 Task: Open Card Social Media Influencer Campaign Review in Board Sales Pipeline Management to Workspace Event Marketing Agencies and add a team member Softage.3@softage.net, a label Orange, a checklist Culinary Arts, an attachment from your computer, a color Orange and finally, add a card description 'Conduct team training session on effective team communication and collaboration' and a comment 'We should approach this task with a sense of humility, recognizing that there is always more to learn and improve upon.'. Add a start date 'Jan 07, 1900' with a due date 'Jan 14, 1900'
Action: Mouse moved to (91, 48)
Screenshot: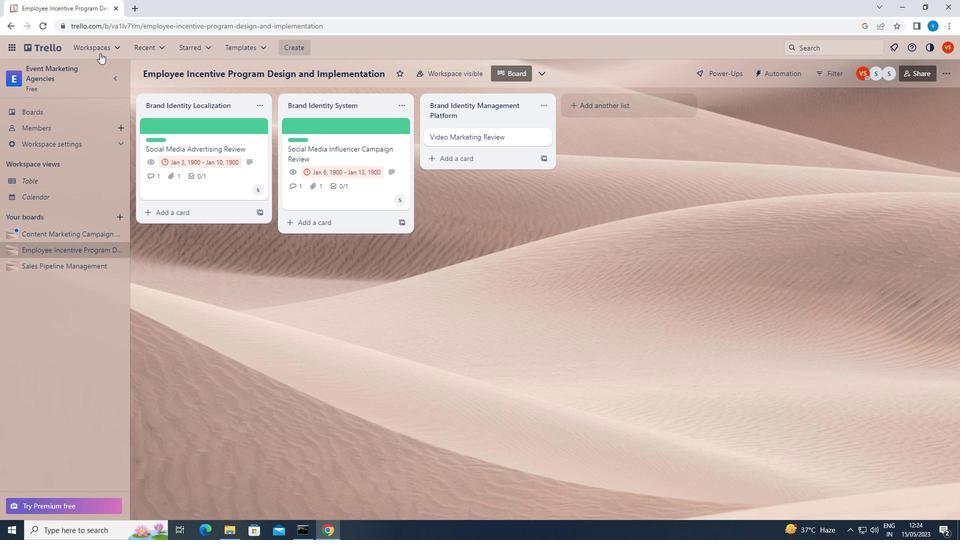 
Action: Mouse pressed left at (91, 48)
Screenshot: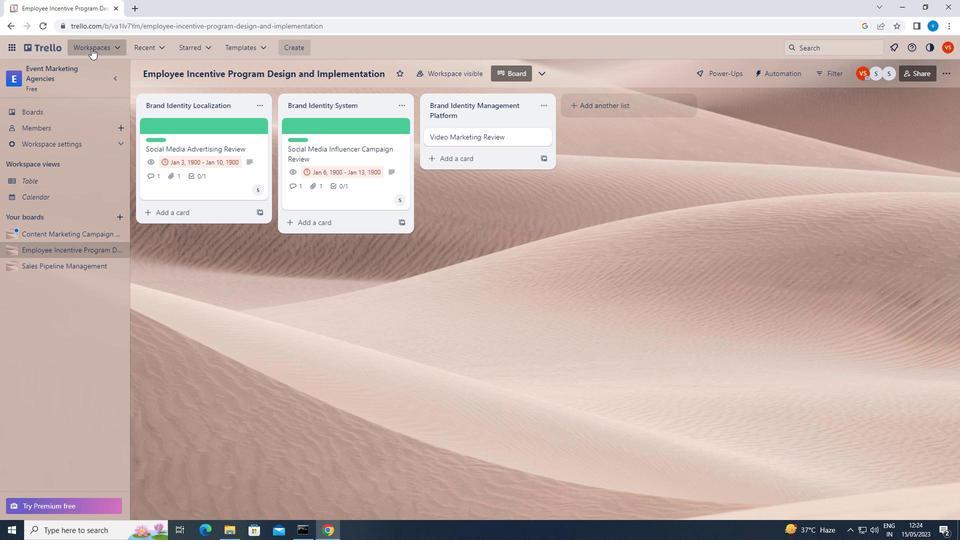 
Action: Mouse moved to (145, 444)
Screenshot: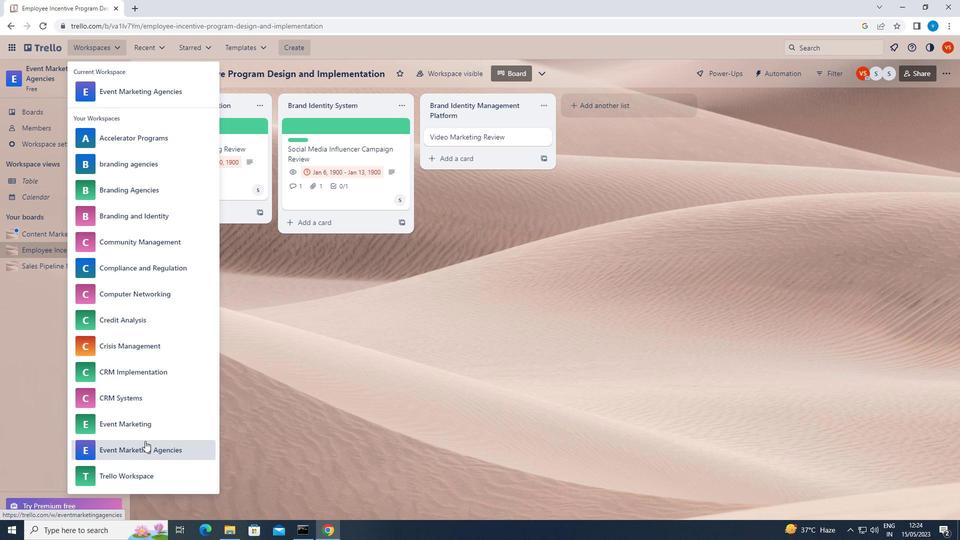 
Action: Mouse pressed left at (145, 444)
Screenshot: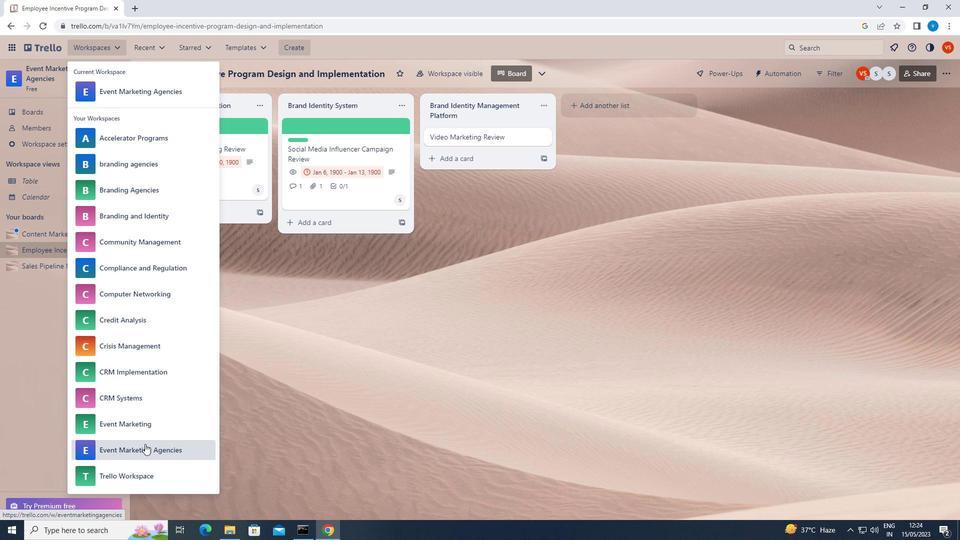 
Action: Mouse moved to (717, 413)
Screenshot: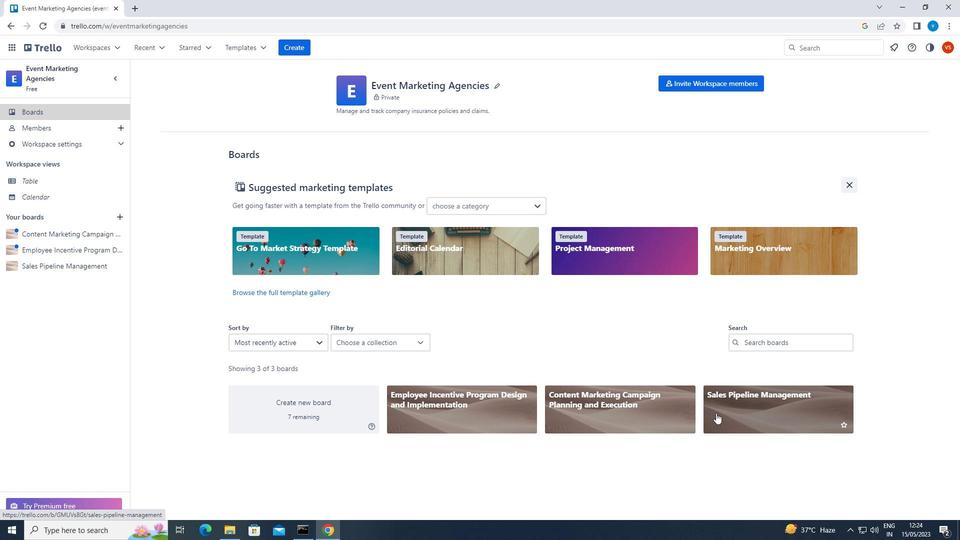 
Action: Mouse pressed left at (717, 413)
Screenshot: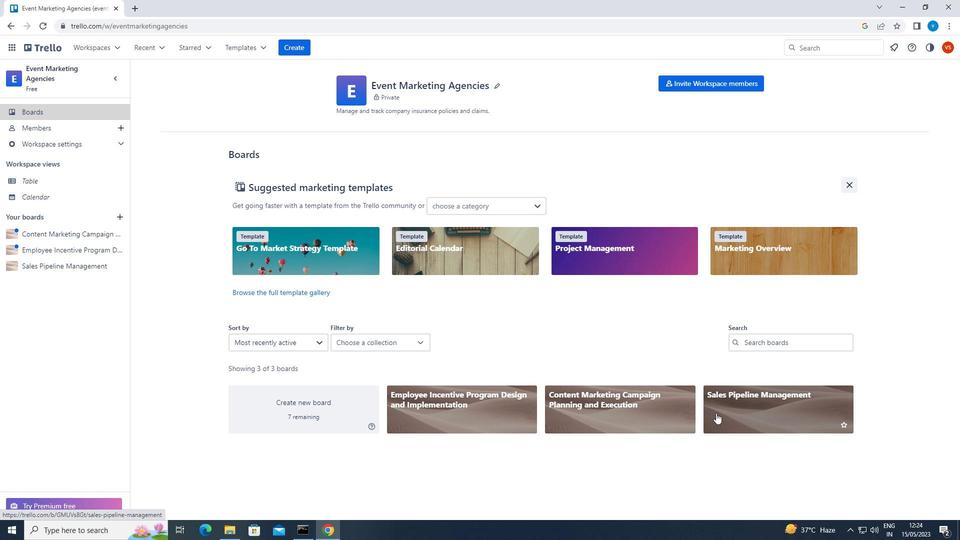 
Action: Mouse moved to (456, 135)
Screenshot: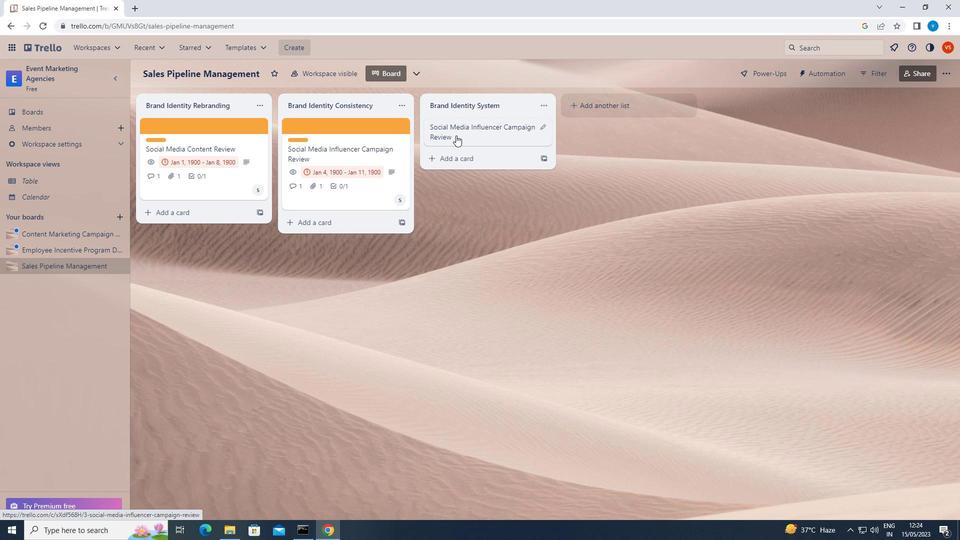 
Action: Mouse pressed left at (456, 135)
Screenshot: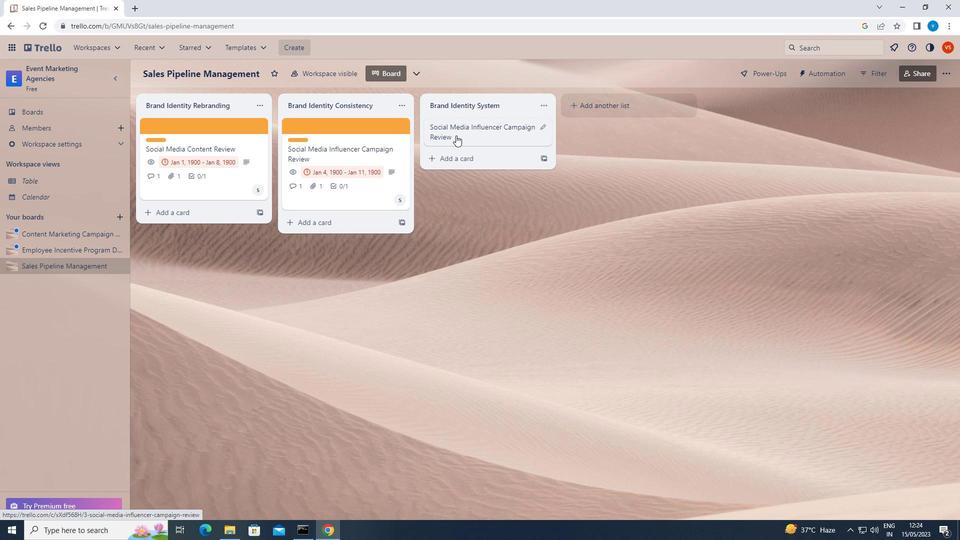 
Action: Mouse moved to (597, 160)
Screenshot: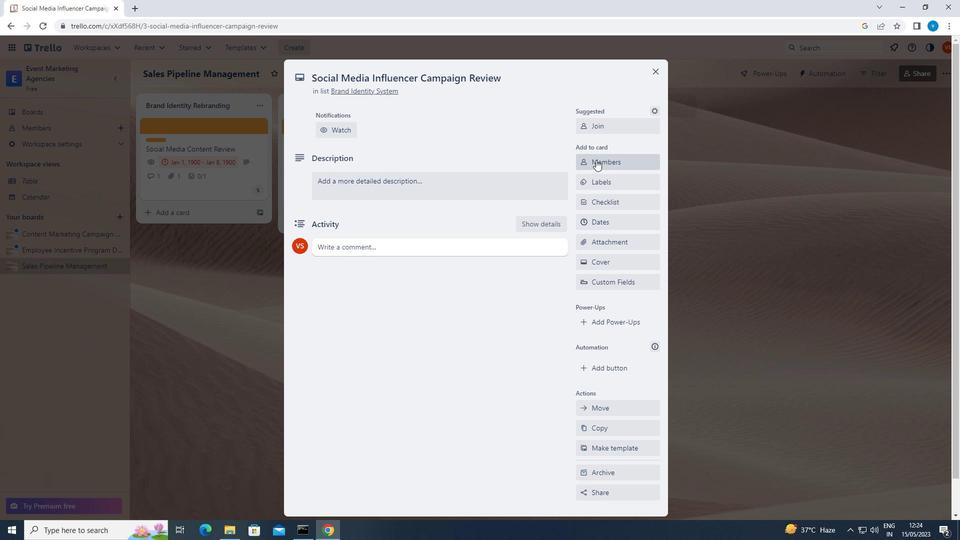 
Action: Mouse pressed left at (597, 160)
Screenshot: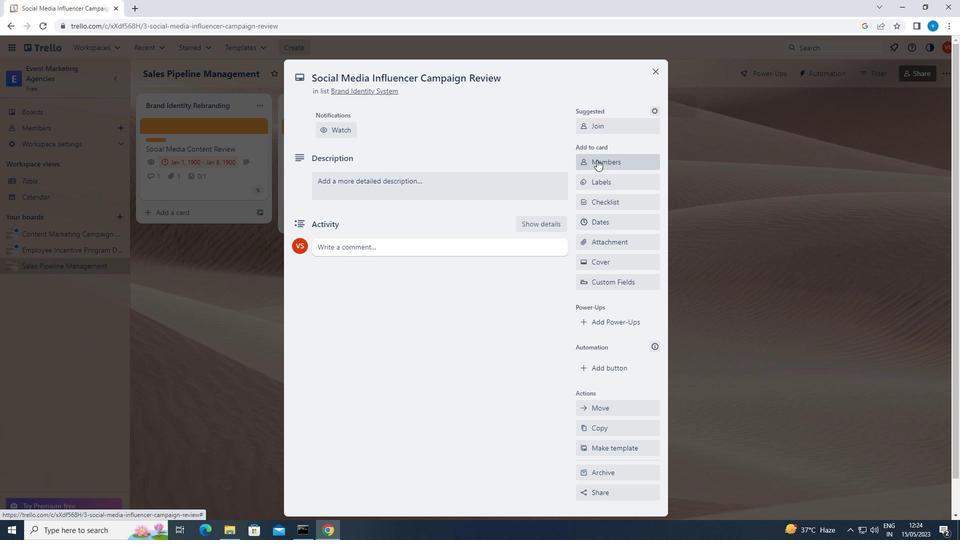 
Action: Mouse moved to (582, 171)
Screenshot: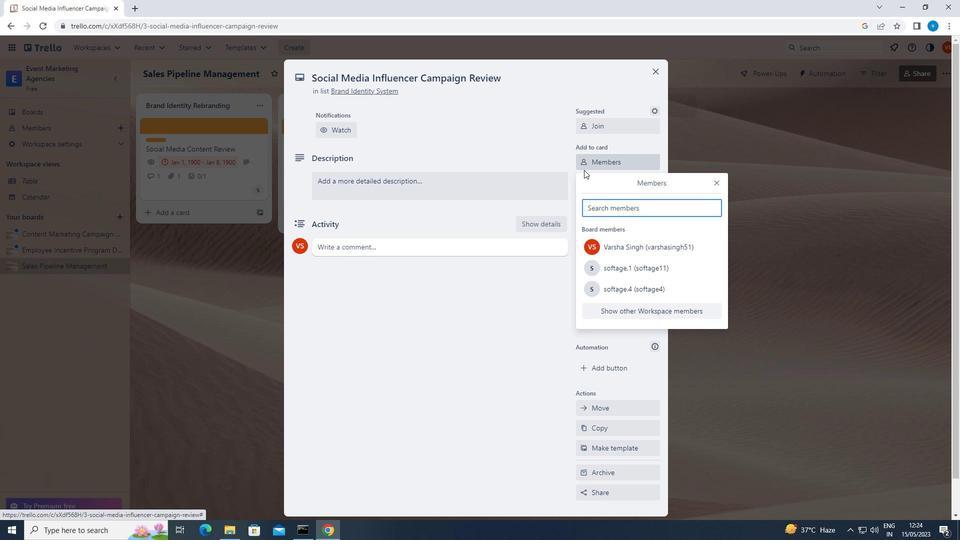 
Action: Key pressed <Key.shift>SOFTAGE.3<Key.shift>@SOFTAGE.NET
Screenshot: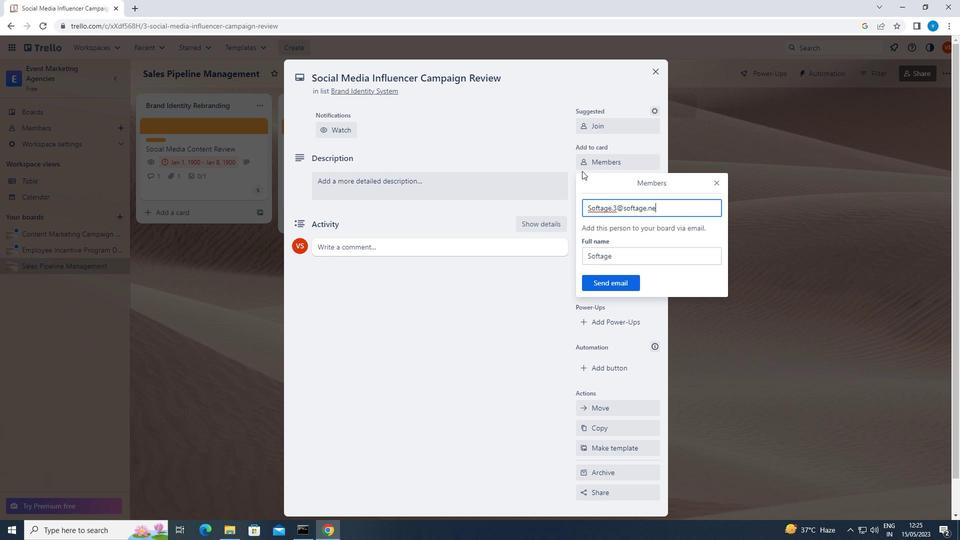 
Action: Mouse moved to (595, 281)
Screenshot: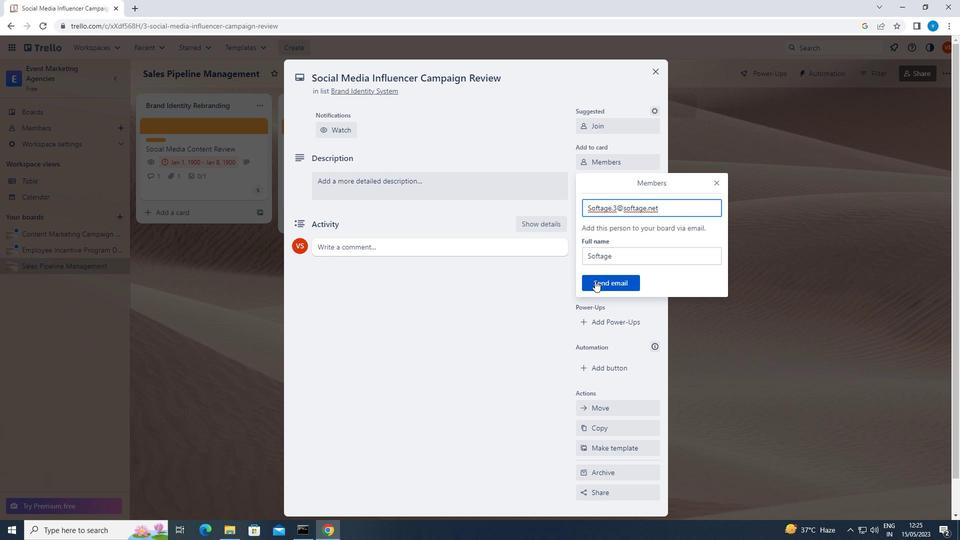 
Action: Mouse pressed left at (595, 281)
Screenshot: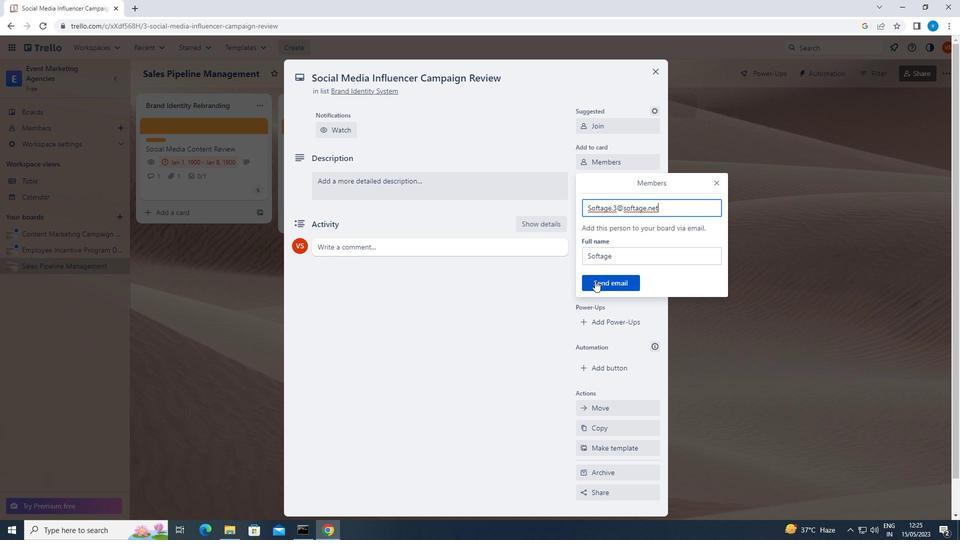 
Action: Mouse moved to (608, 184)
Screenshot: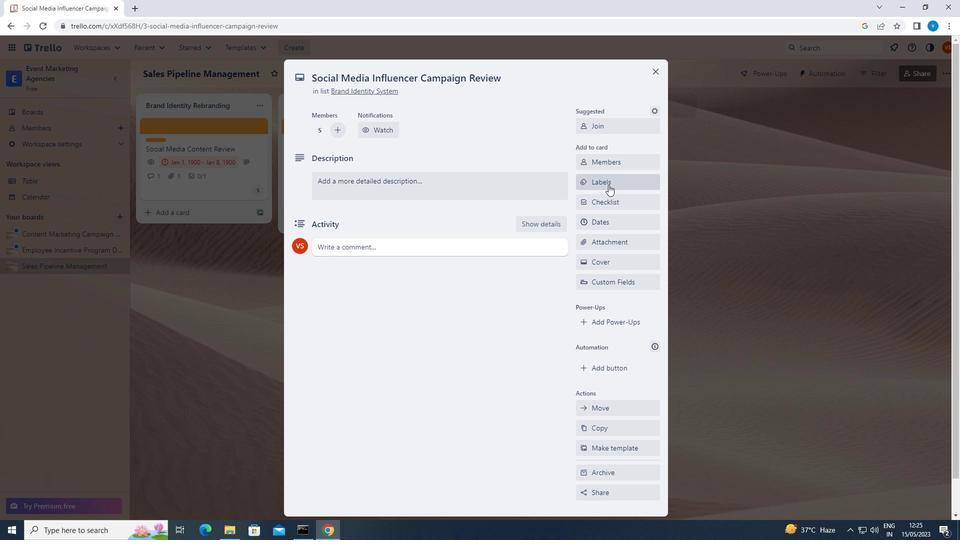 
Action: Mouse pressed left at (608, 184)
Screenshot: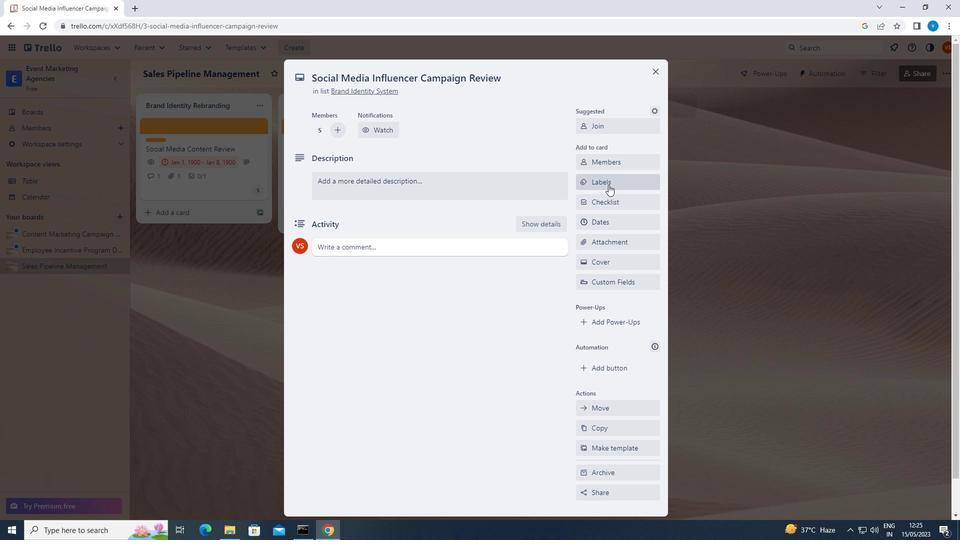 
Action: Mouse moved to (616, 296)
Screenshot: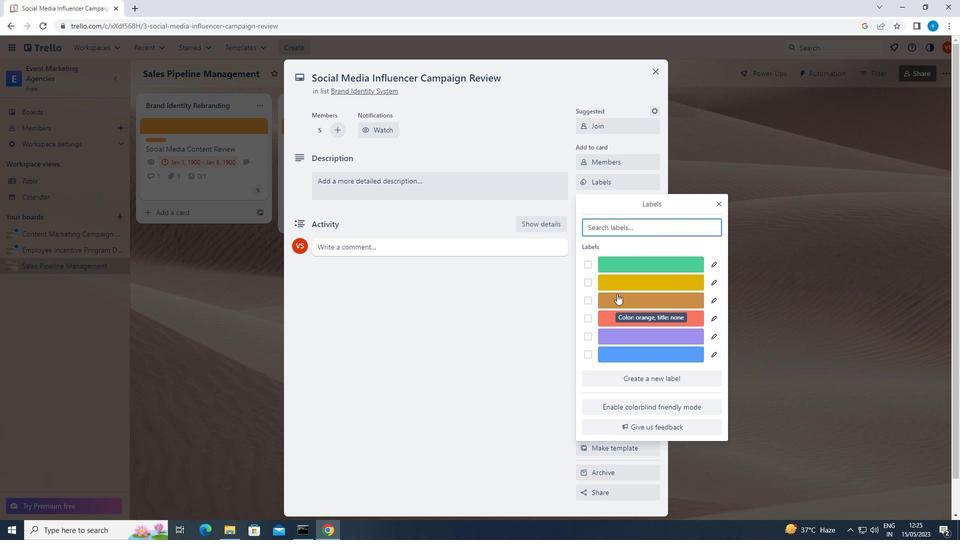 
Action: Mouse pressed left at (616, 296)
Screenshot: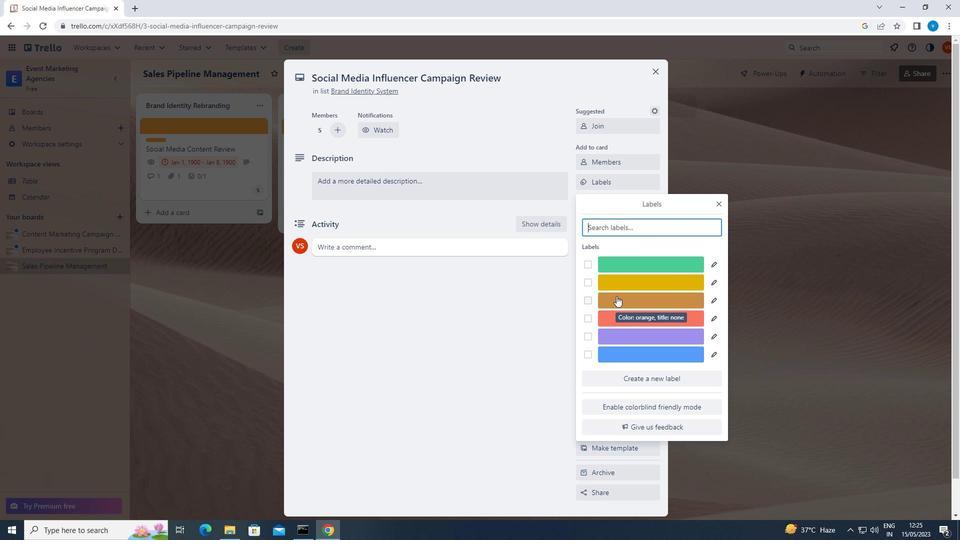 
Action: Mouse moved to (716, 201)
Screenshot: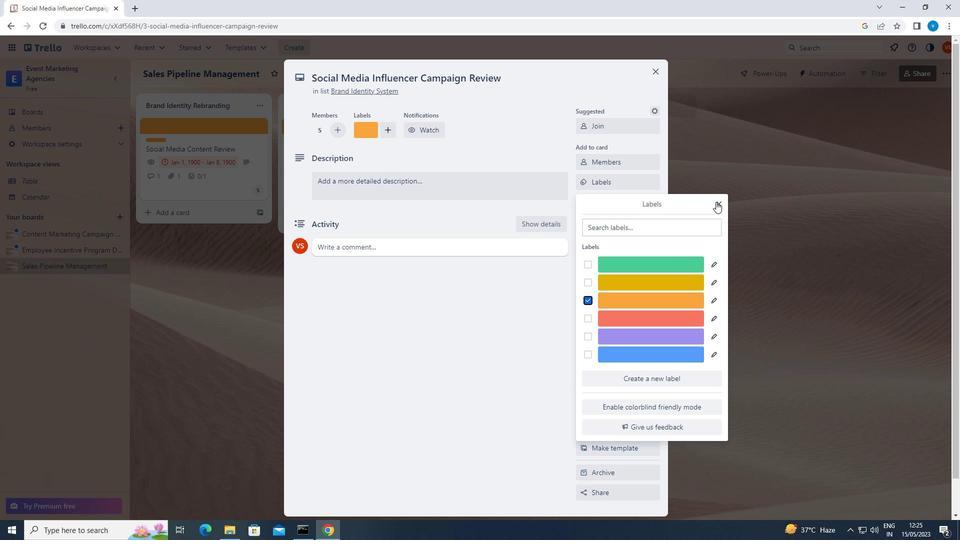 
Action: Mouse pressed left at (716, 201)
Screenshot: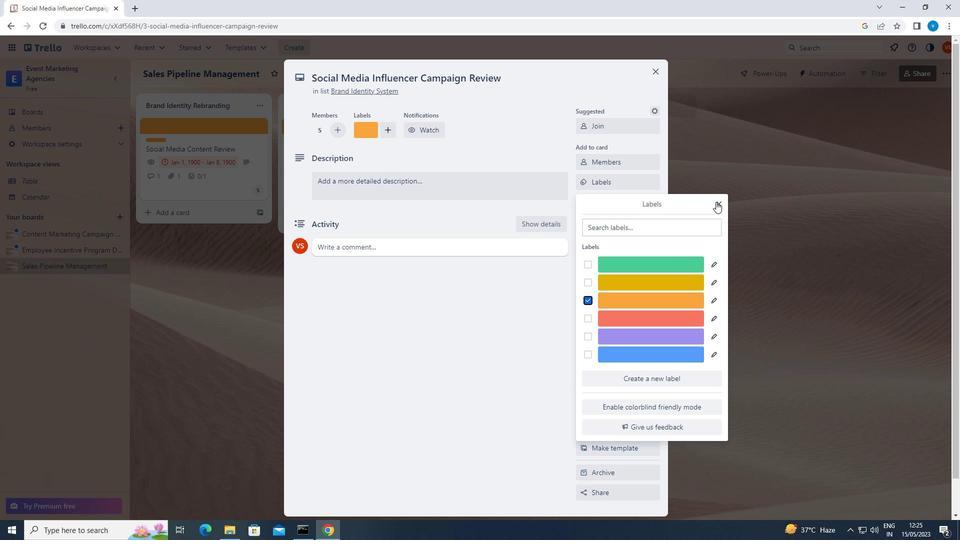 
Action: Mouse moved to (608, 201)
Screenshot: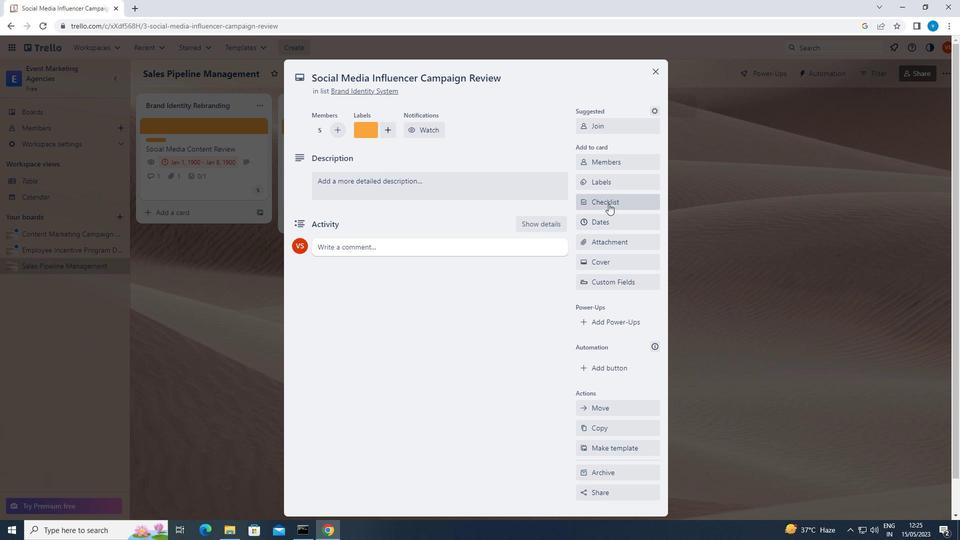 
Action: Mouse pressed left at (608, 201)
Screenshot: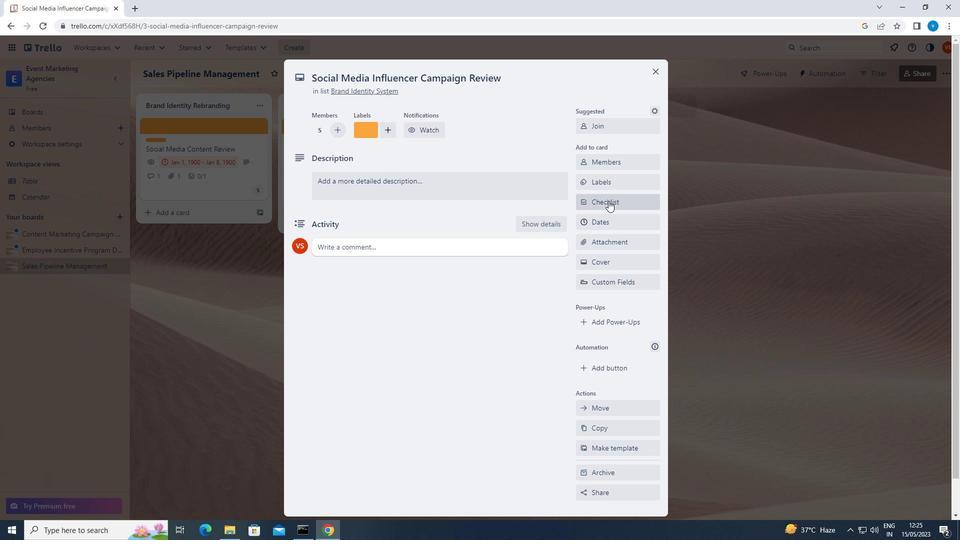 
Action: Mouse moved to (624, 303)
Screenshot: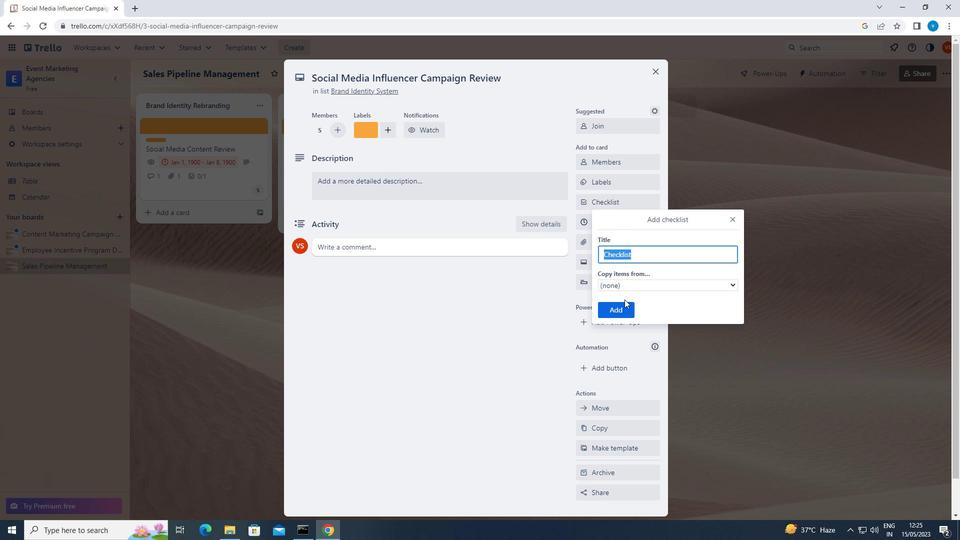 
Action: Mouse pressed left at (624, 303)
Screenshot: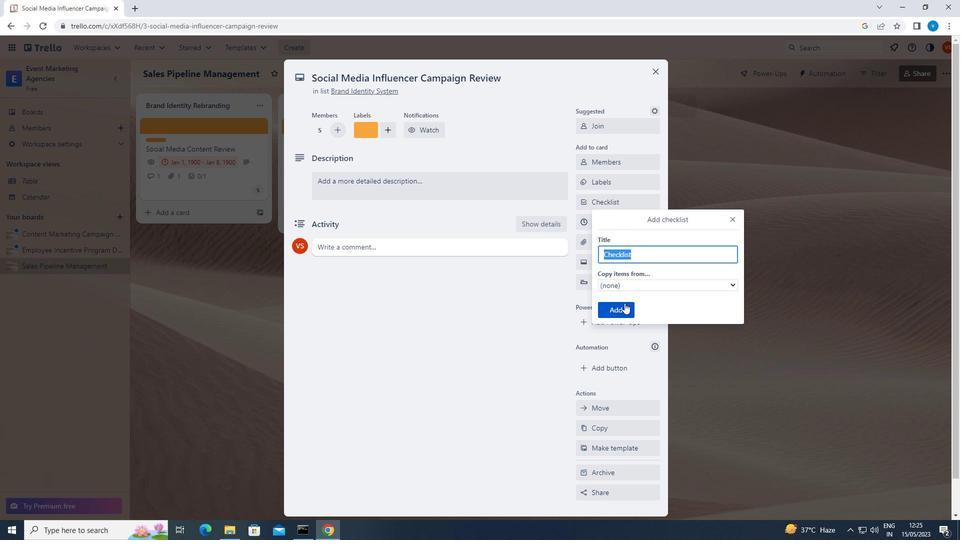 
Action: Mouse moved to (539, 264)
Screenshot: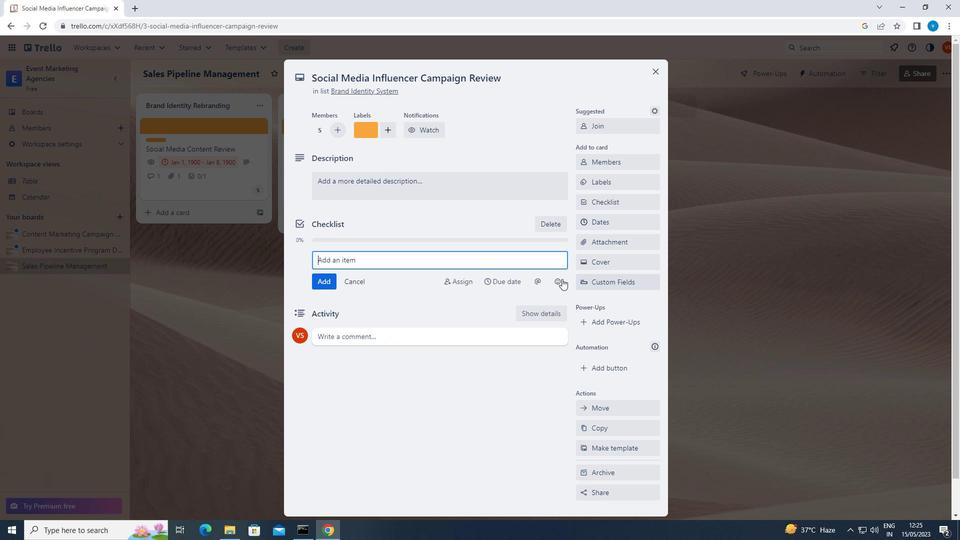
Action: Key pressed <Key.shift>CULINARY<Key.space><Key.shift><Key.shift>ARTS
Screenshot: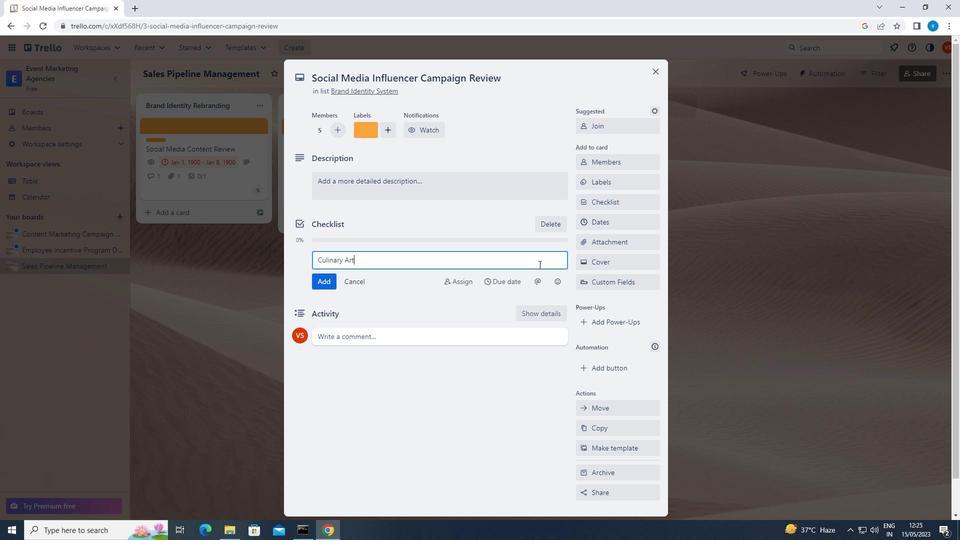 
Action: Mouse moved to (314, 283)
Screenshot: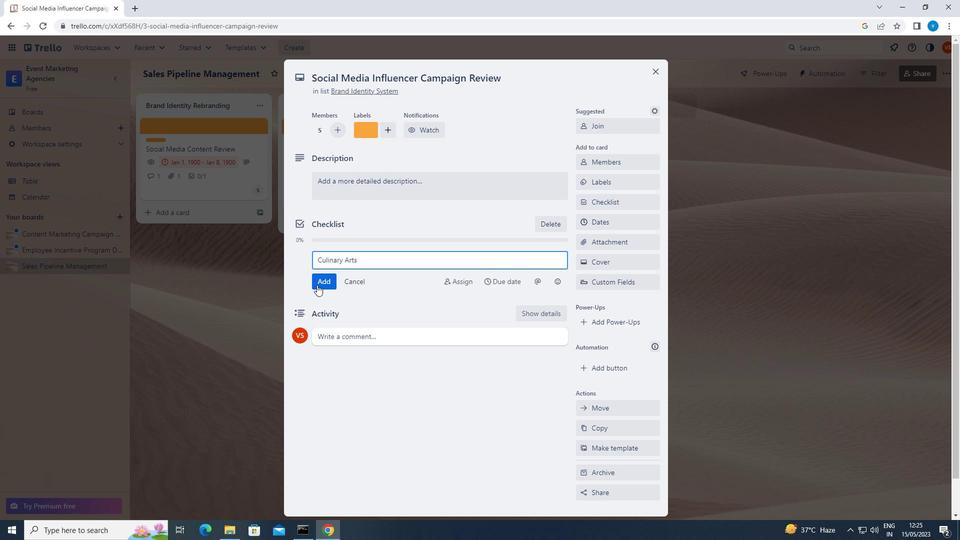 
Action: Mouse pressed left at (314, 283)
Screenshot: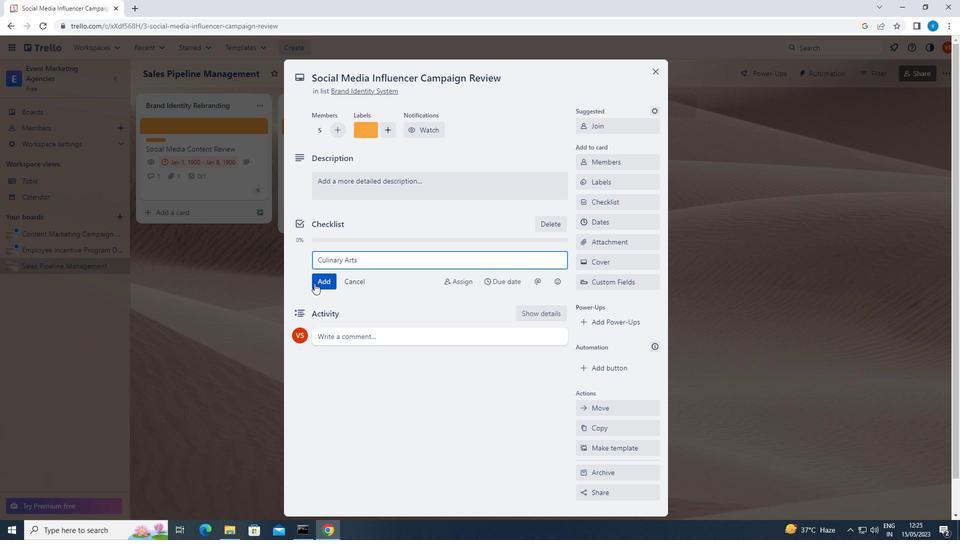 
Action: Mouse moved to (597, 240)
Screenshot: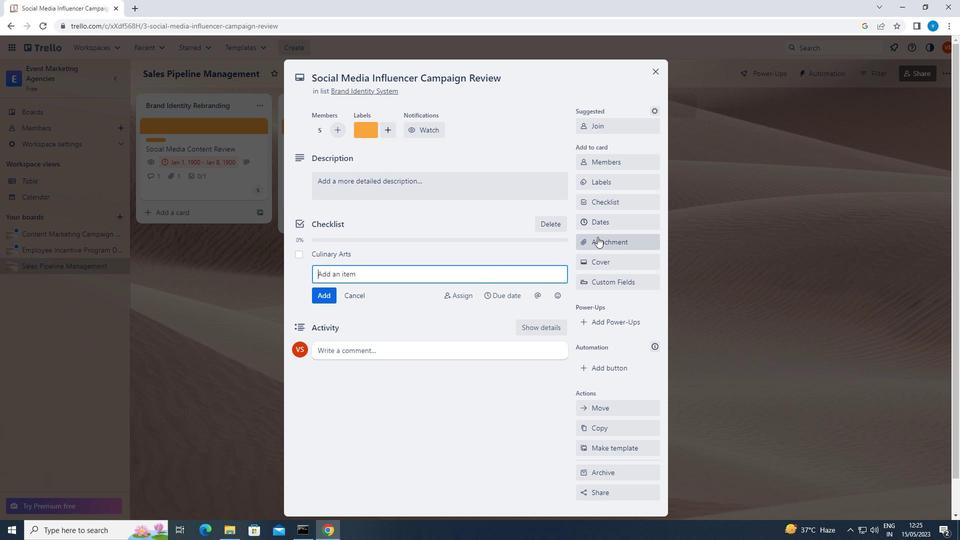 
Action: Mouse pressed left at (597, 240)
Screenshot: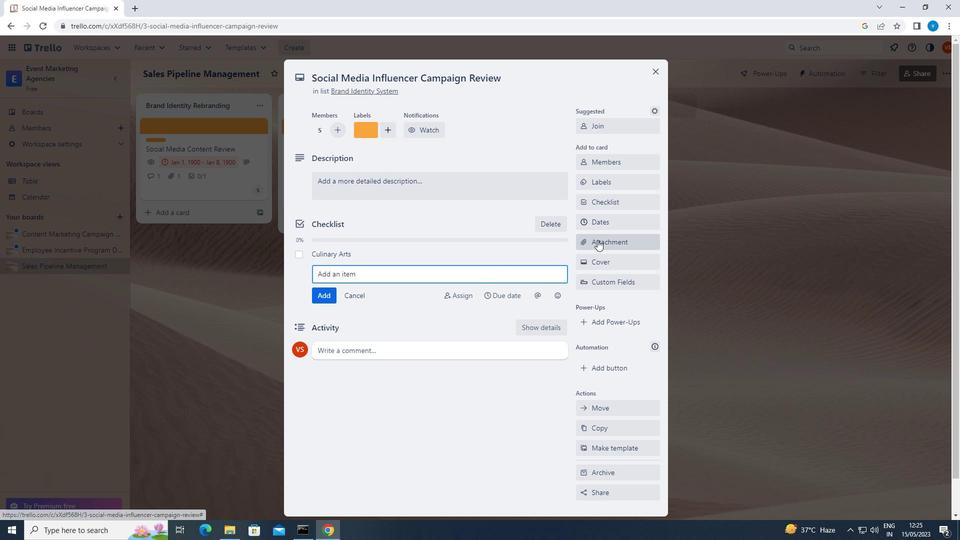 
Action: Mouse moved to (597, 282)
Screenshot: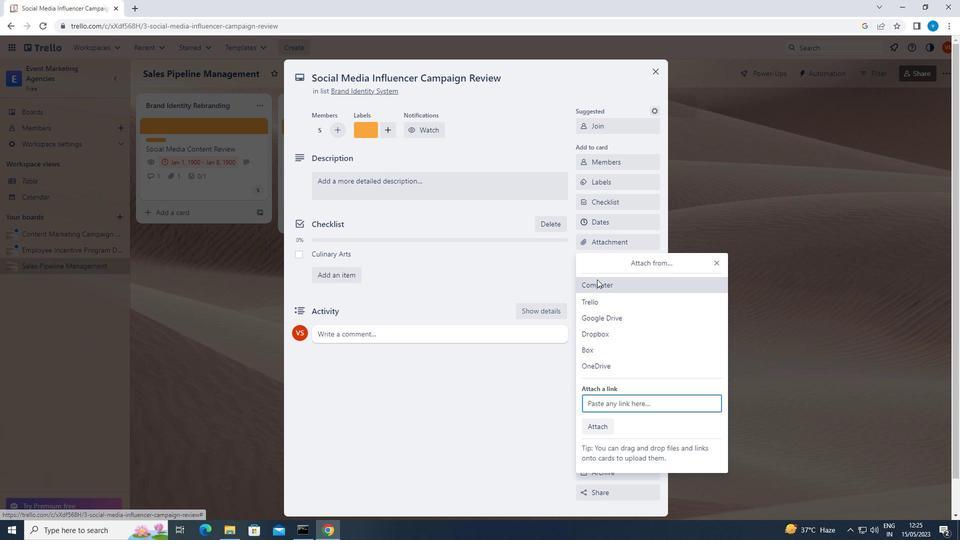 
Action: Mouse pressed left at (597, 282)
Screenshot: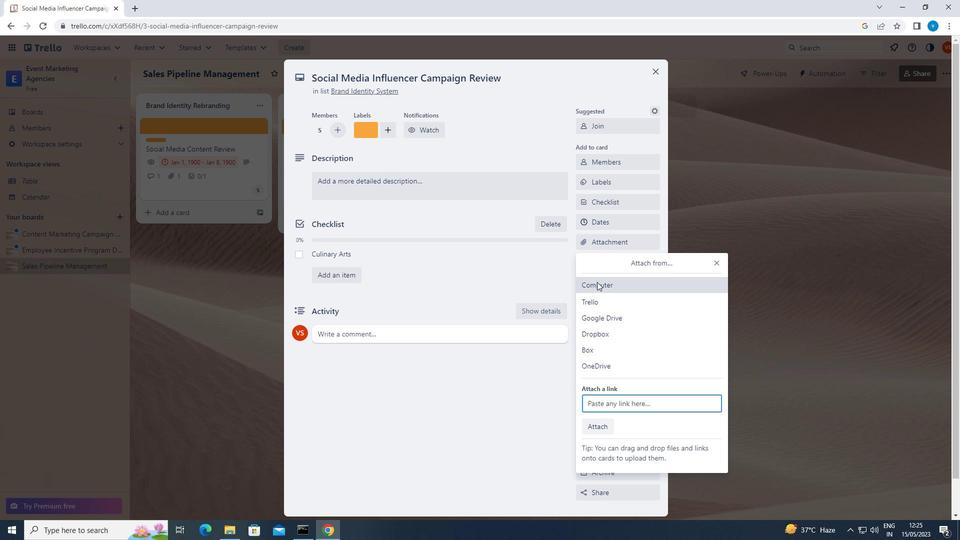 
Action: Mouse moved to (326, 173)
Screenshot: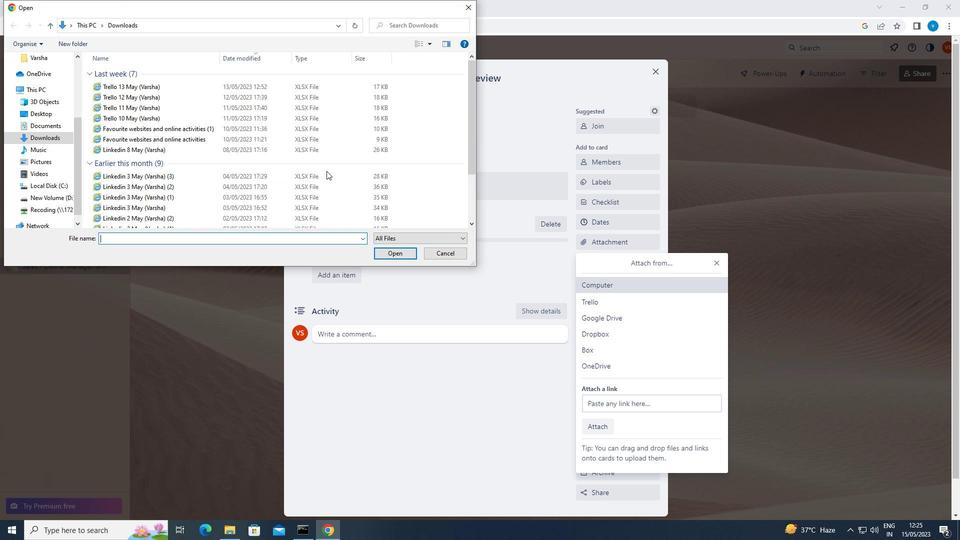 
Action: Mouse pressed left at (326, 173)
Screenshot: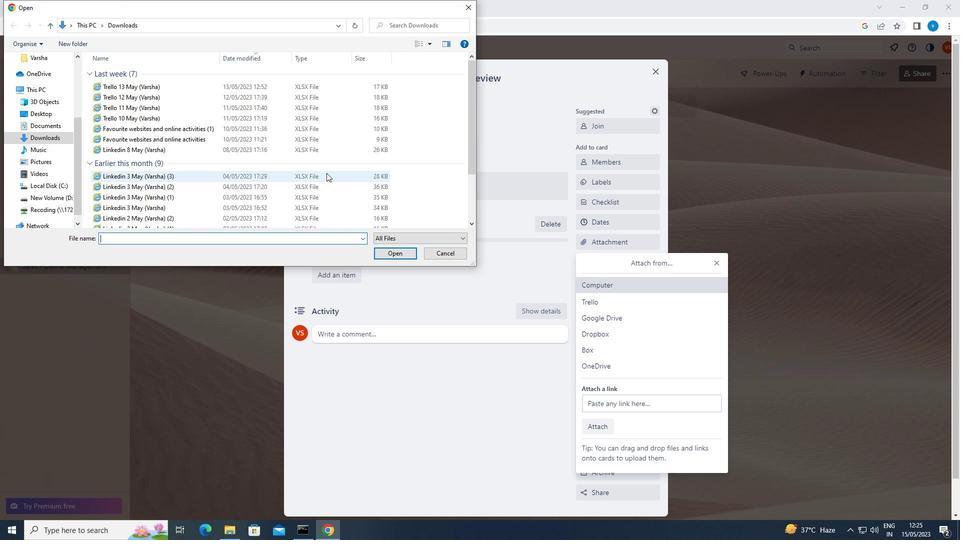 
Action: Mouse moved to (398, 252)
Screenshot: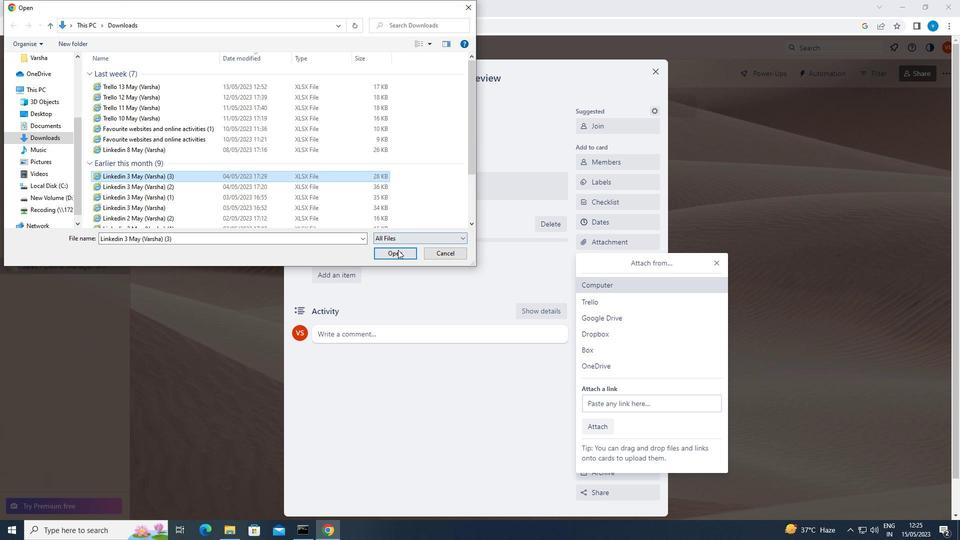 
Action: Mouse pressed left at (398, 252)
Screenshot: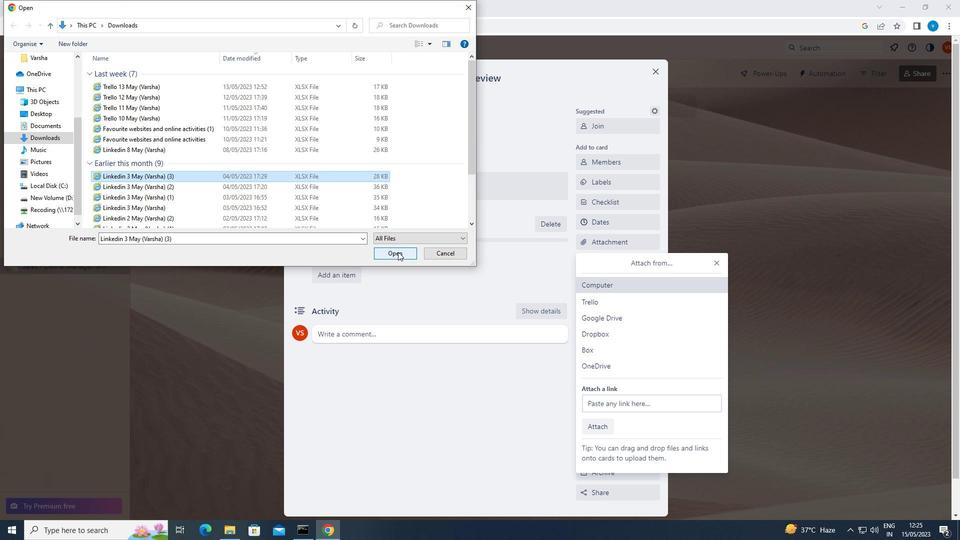 
Action: Mouse moved to (594, 262)
Screenshot: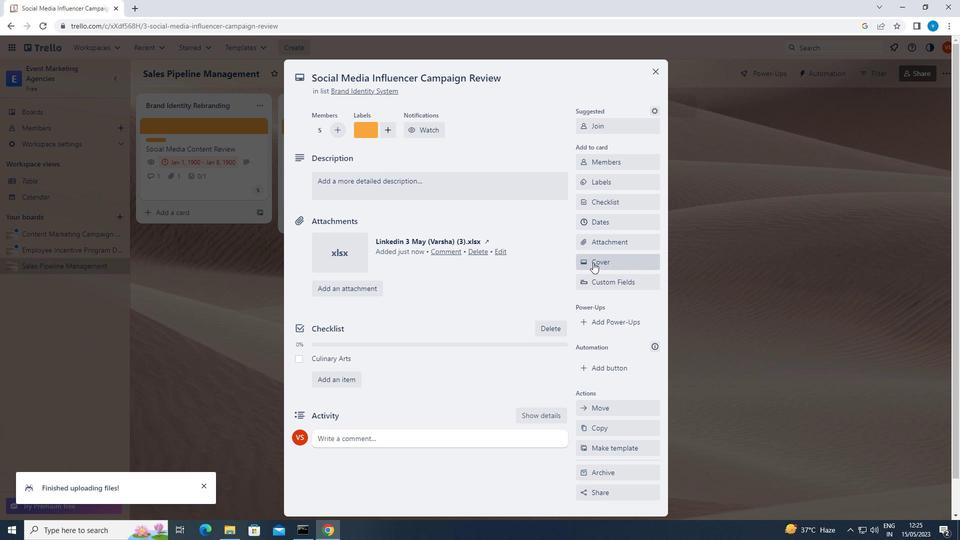 
Action: Mouse pressed left at (594, 262)
Screenshot: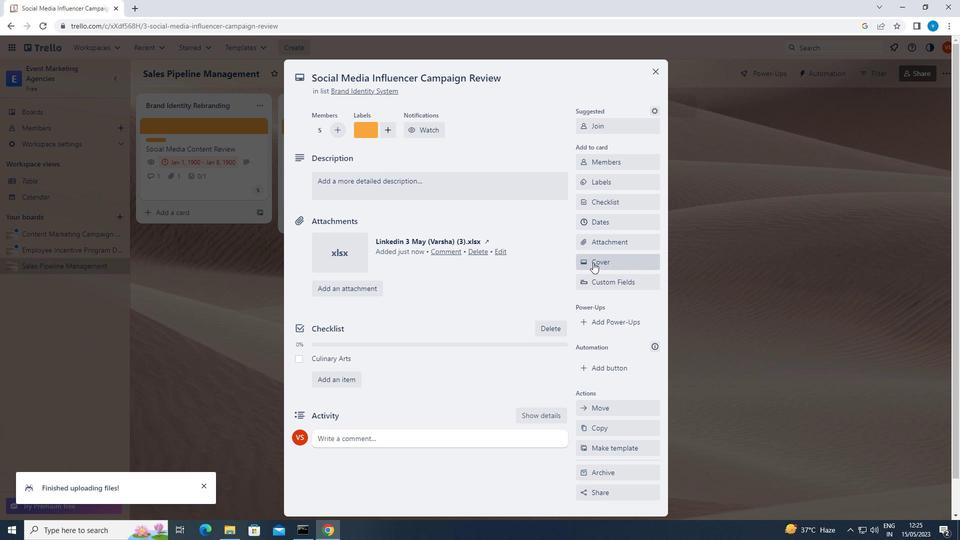 
Action: Mouse moved to (644, 318)
Screenshot: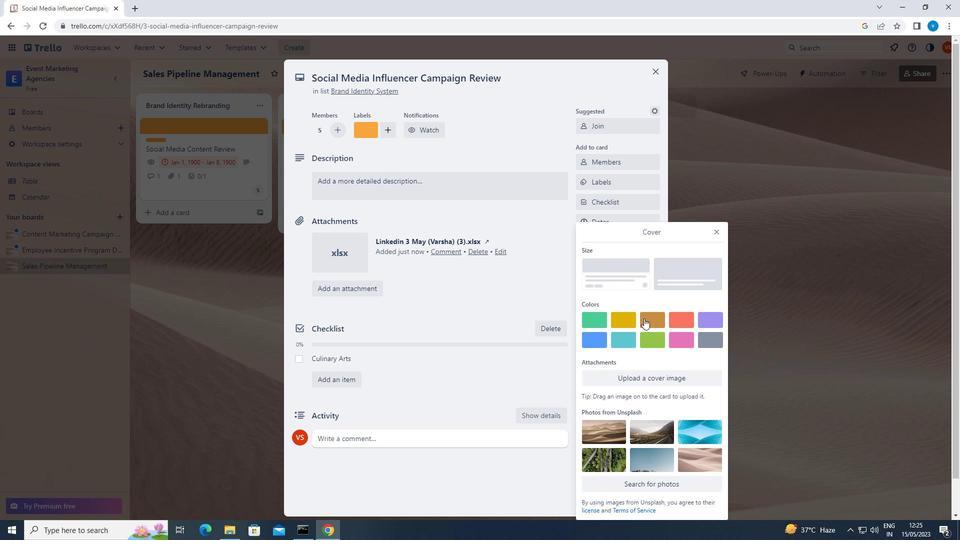
Action: Mouse pressed left at (644, 318)
Screenshot: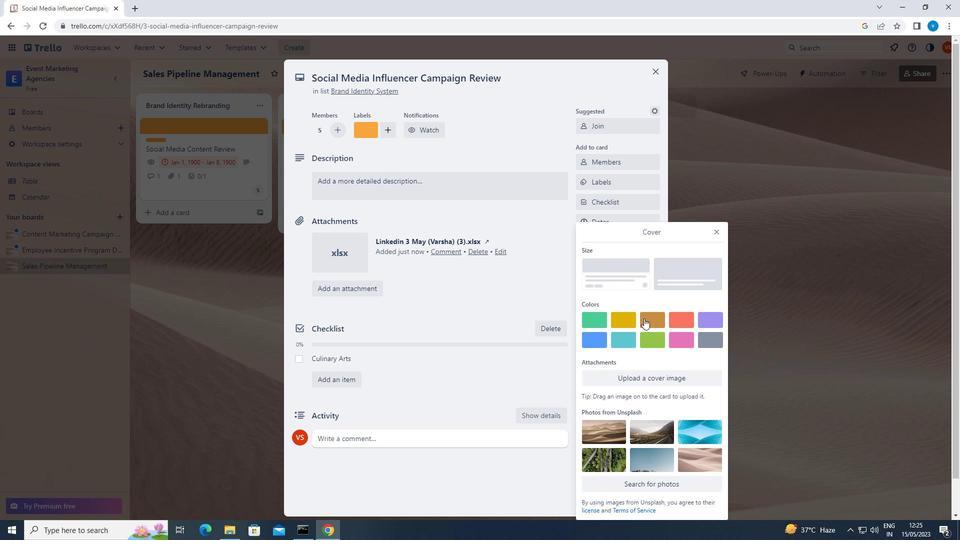 
Action: Mouse moved to (468, 243)
Screenshot: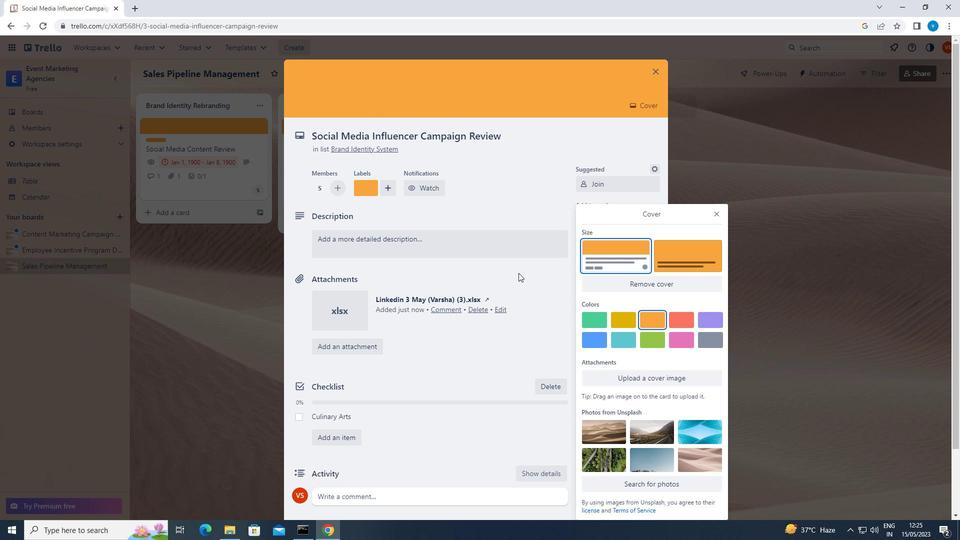 
Action: Mouse pressed left at (468, 243)
Screenshot: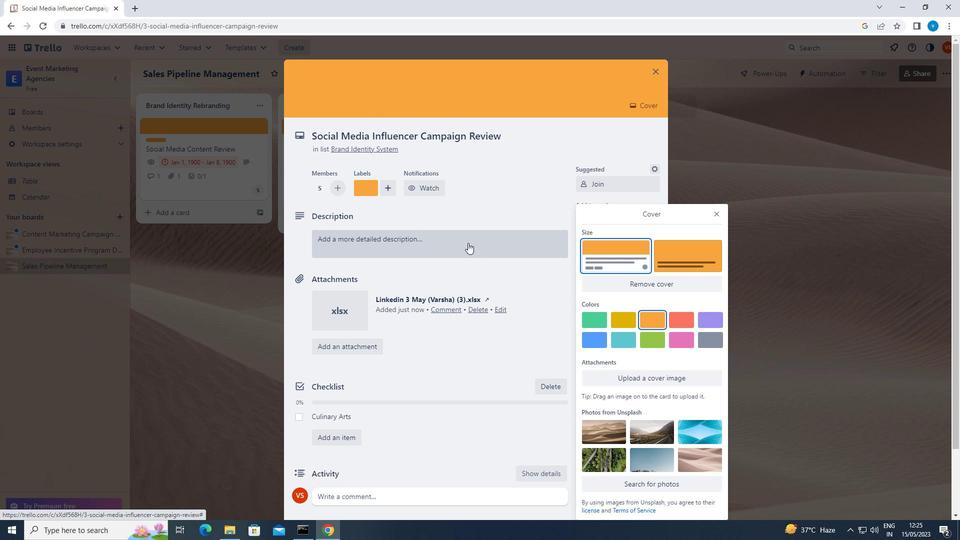 
Action: Key pressed <Key.shift>CONDUCT<Key.space>TEAM<Key.space>TRAINING<Key.space>SESSION<Key.space>ON<Key.space>EFFECTIVE<Key.space>TEAM<Key.space>COMMUNICATION<Key.space>AND<Key.space>COLLABORATION
Screenshot: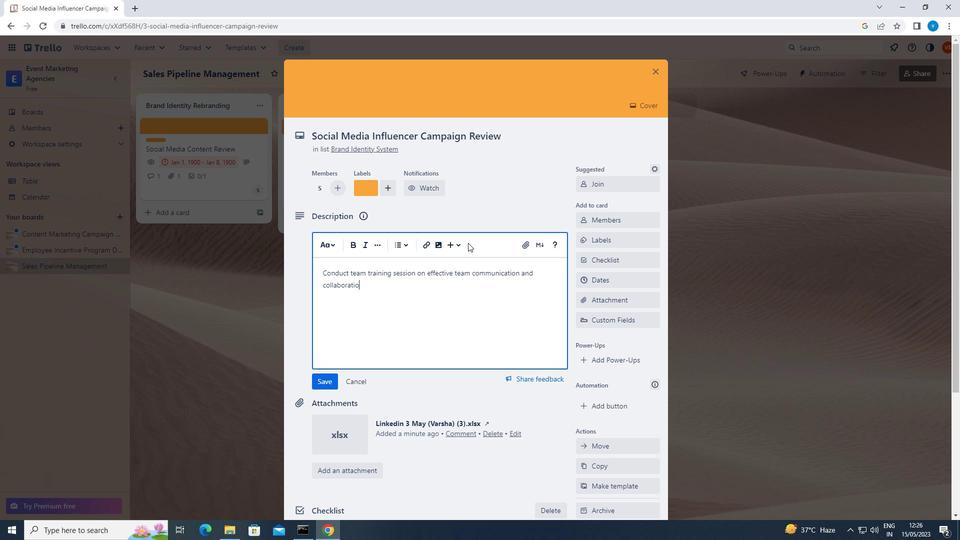
Action: Mouse moved to (326, 379)
Screenshot: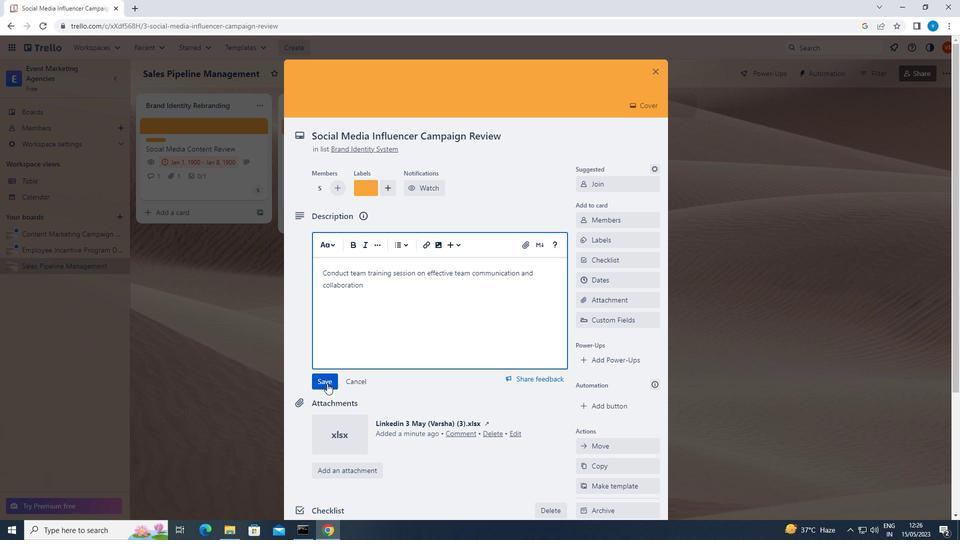 
Action: Mouse pressed left at (326, 379)
Screenshot: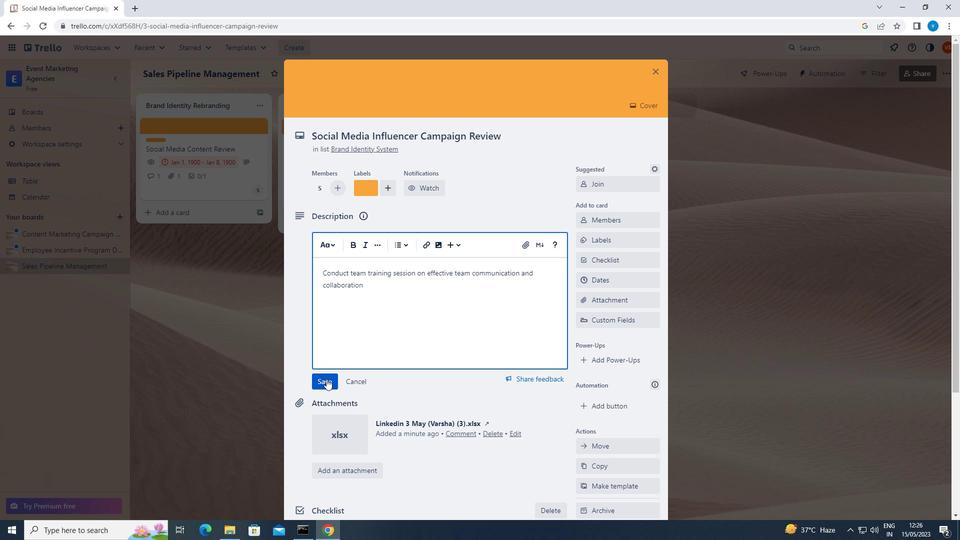 
Action: Mouse moved to (348, 473)
Screenshot: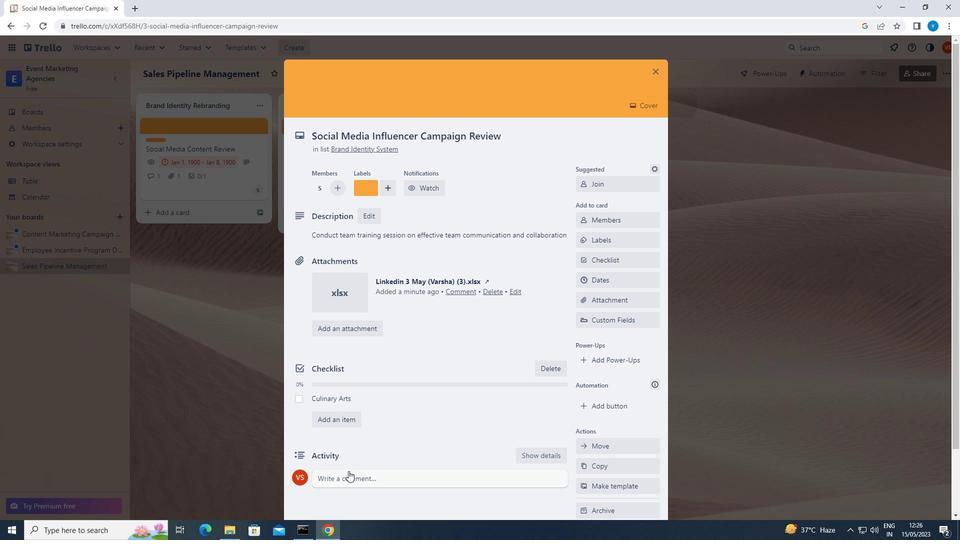 
Action: Mouse pressed left at (348, 473)
Screenshot: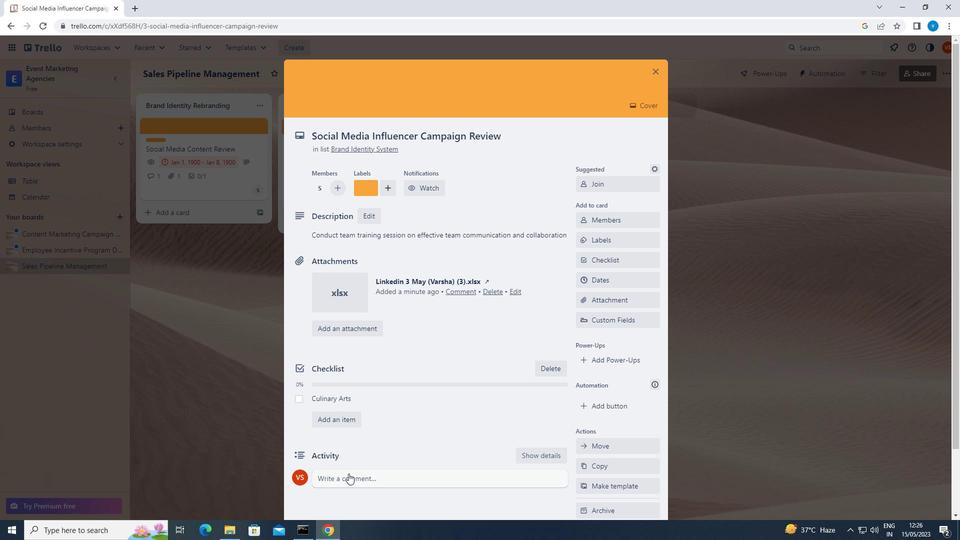 
Action: Key pressed <Key.shift>WE<Key.space>SHOULD<Key.space>APPROACH<Key.space>THIS<Key.space>TASK<Key.space>WITH<Key.space>A<Key.space>SENSE<Key.space>OF<Key.space>HUMILITY,<Key.space>RECOGNIZING<Key.space>THAT<Key.space>THERE<Key.space>IS<Key.space>ALWAYS<Key.space>MORE<Key.space>TO<Key.space>LEARN<Key.space>AND<Key.space>IMPROVE<Key.space>UPON.
Screenshot: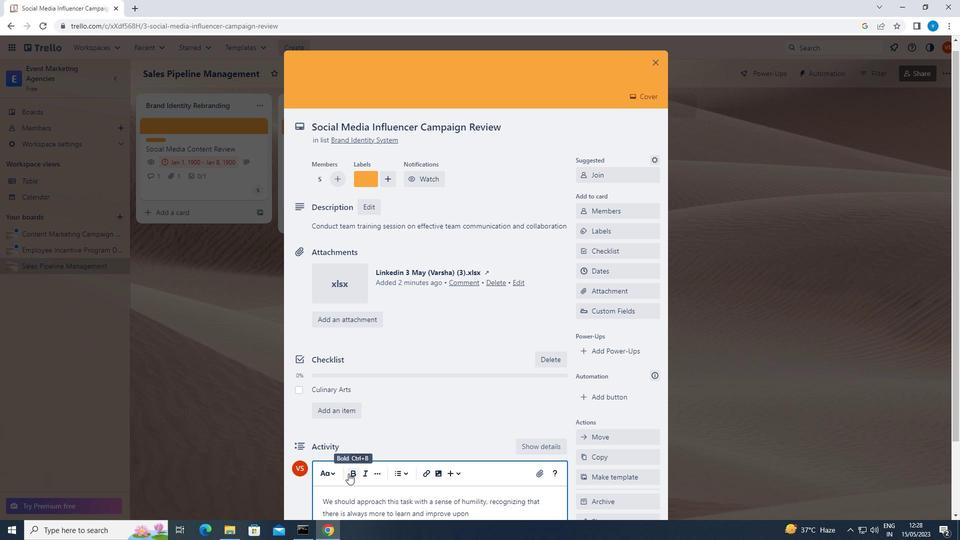 
Action: Mouse moved to (319, 460)
Screenshot: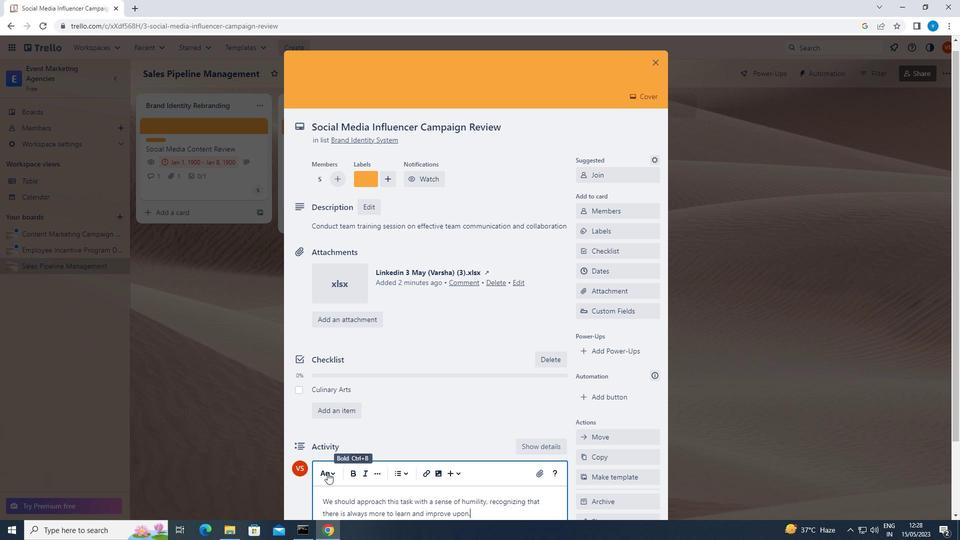 
Action: Mouse scrolled (319, 460) with delta (0, 0)
Screenshot: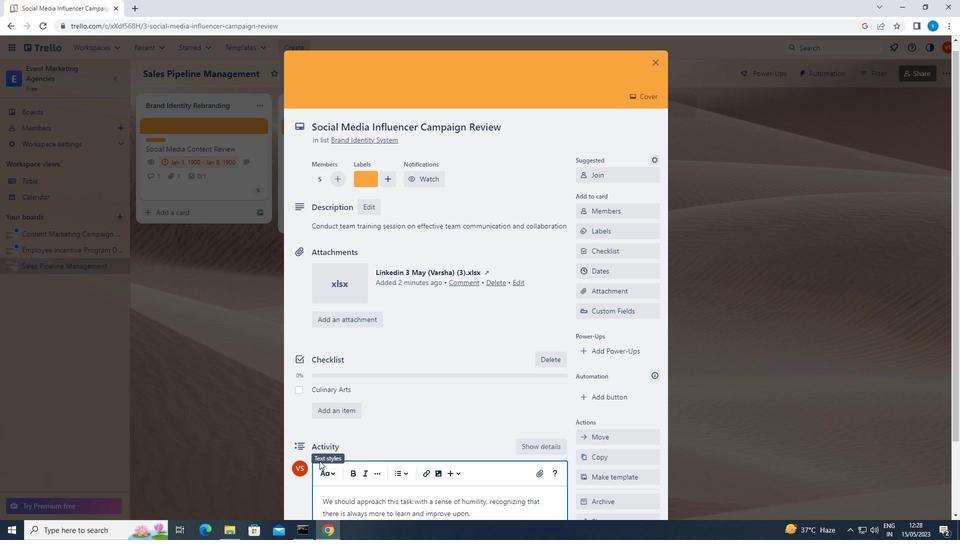 
Action: Mouse scrolled (319, 460) with delta (0, 0)
Screenshot: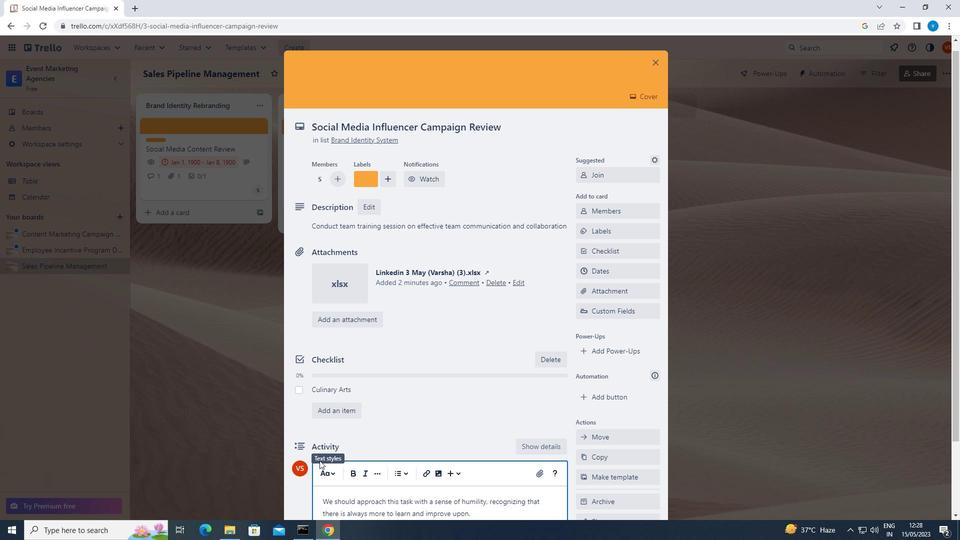 
Action: Mouse moved to (332, 467)
Screenshot: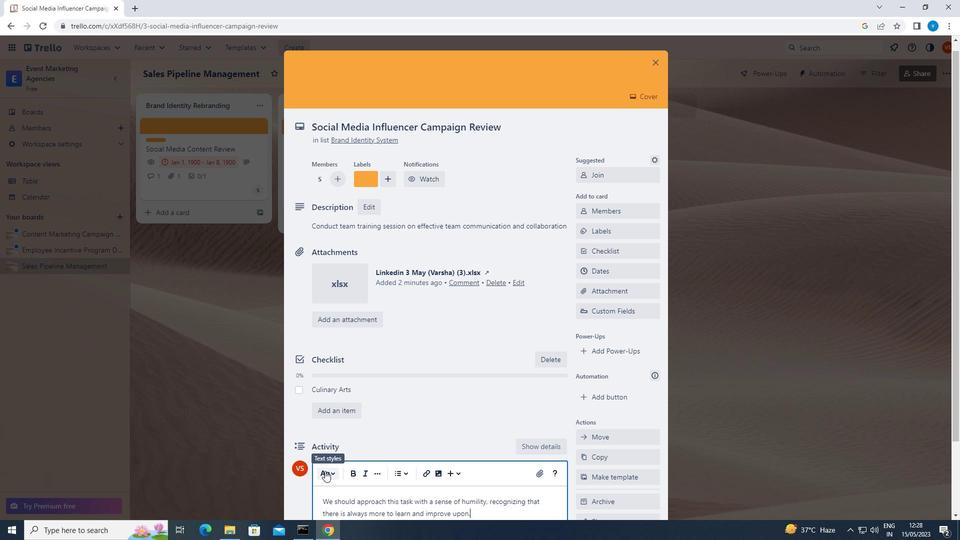 
Action: Mouse scrolled (332, 466) with delta (0, 0)
Screenshot: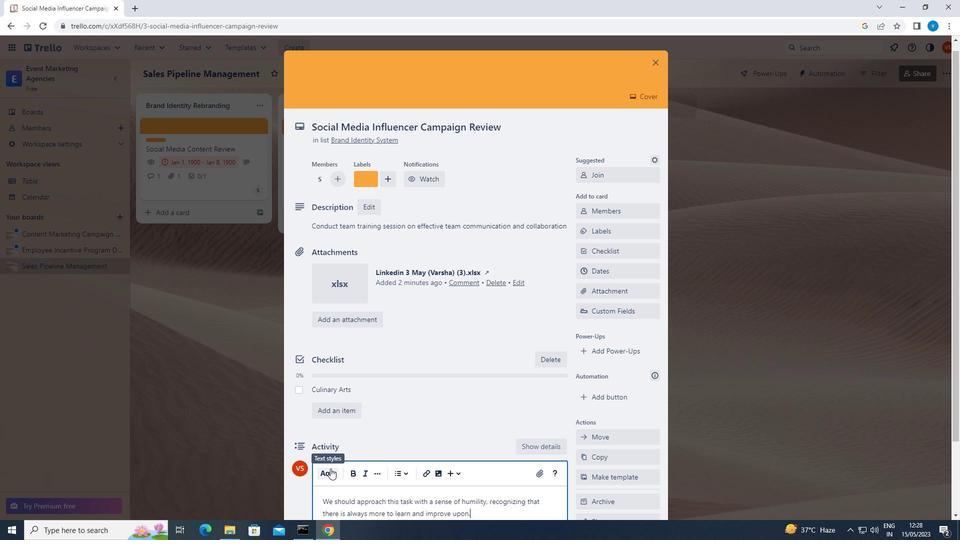 
Action: Mouse moved to (335, 467)
Screenshot: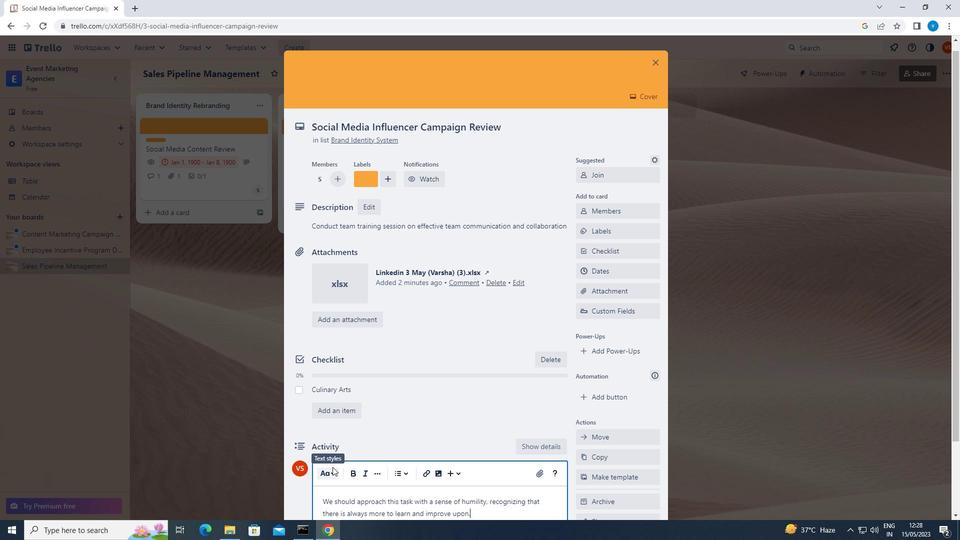 
Action: Mouse scrolled (335, 466) with delta (0, 0)
Screenshot: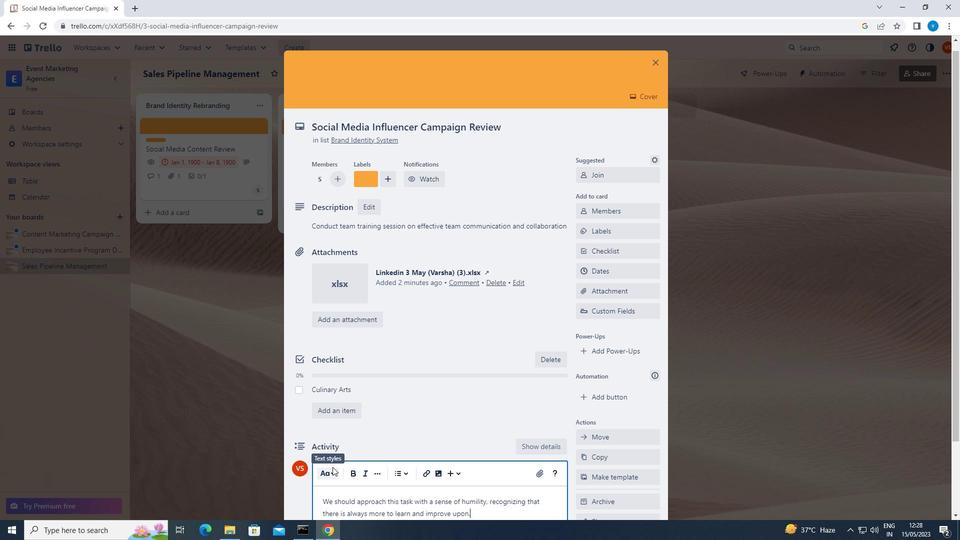 
Action: Mouse moved to (325, 457)
Screenshot: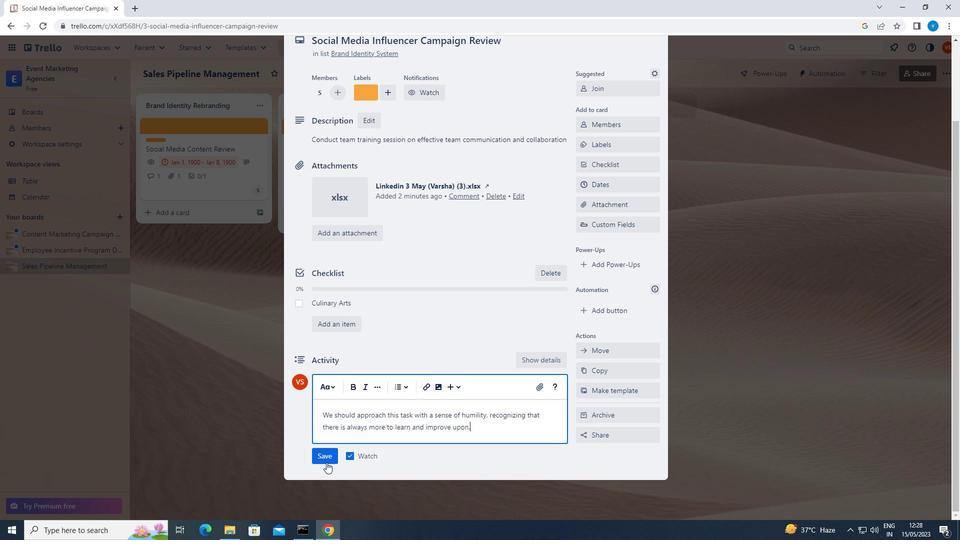 
Action: Mouse pressed left at (325, 457)
Screenshot: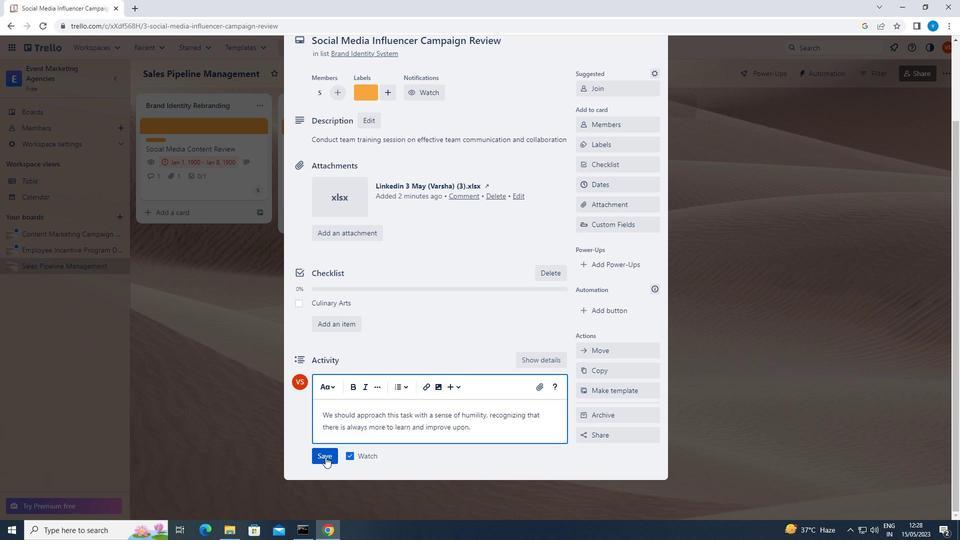 
Action: Mouse moved to (599, 193)
Screenshot: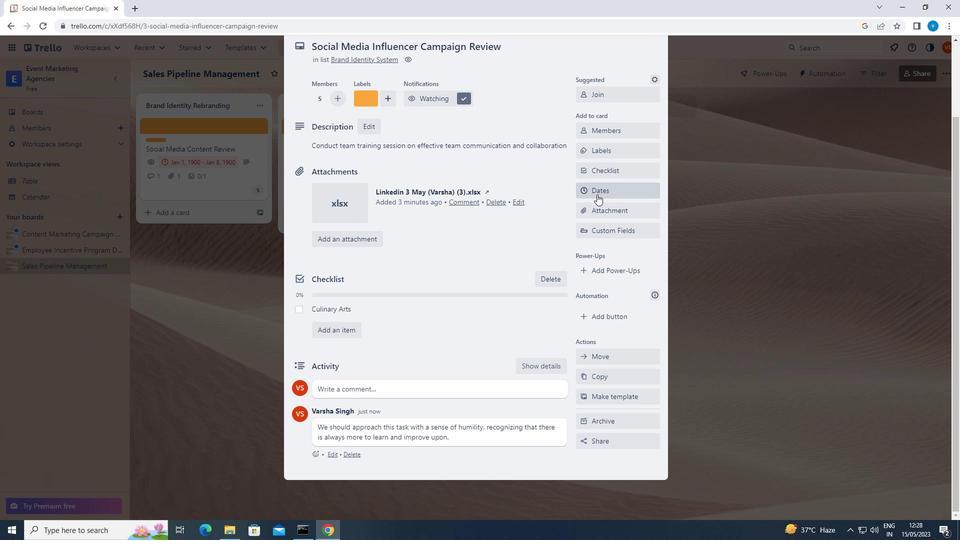 
Action: Mouse pressed left at (599, 193)
Screenshot: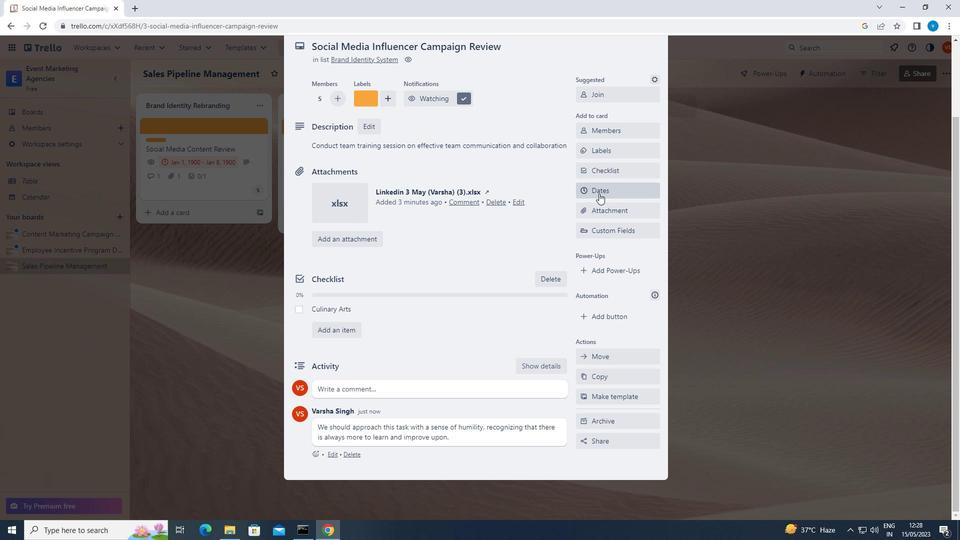 
Action: Mouse moved to (586, 256)
Screenshot: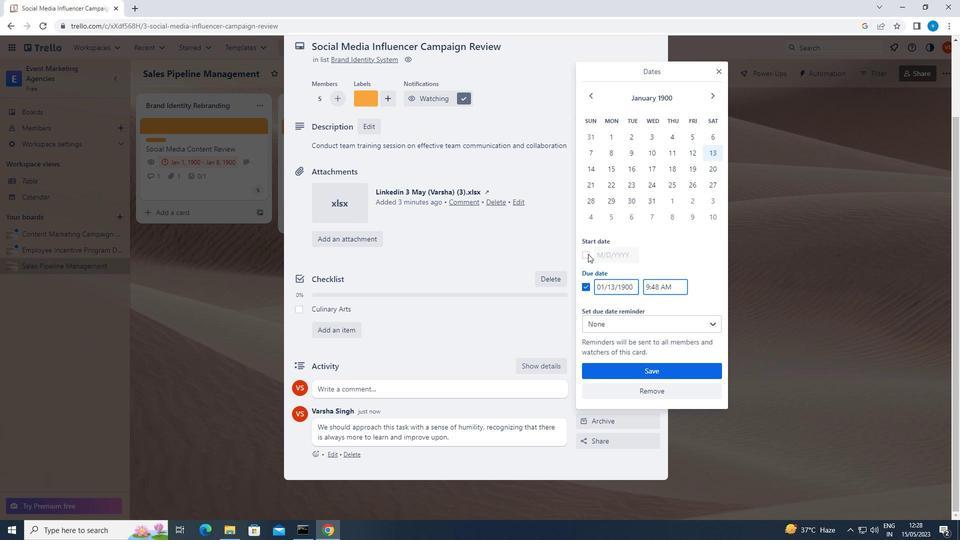 
Action: Mouse pressed left at (586, 256)
Screenshot: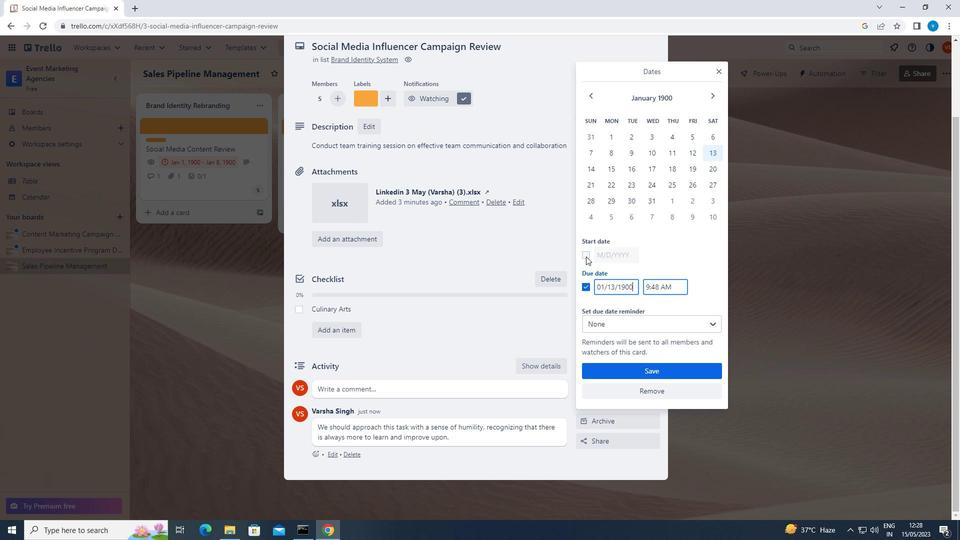 
Action: Mouse moved to (634, 253)
Screenshot: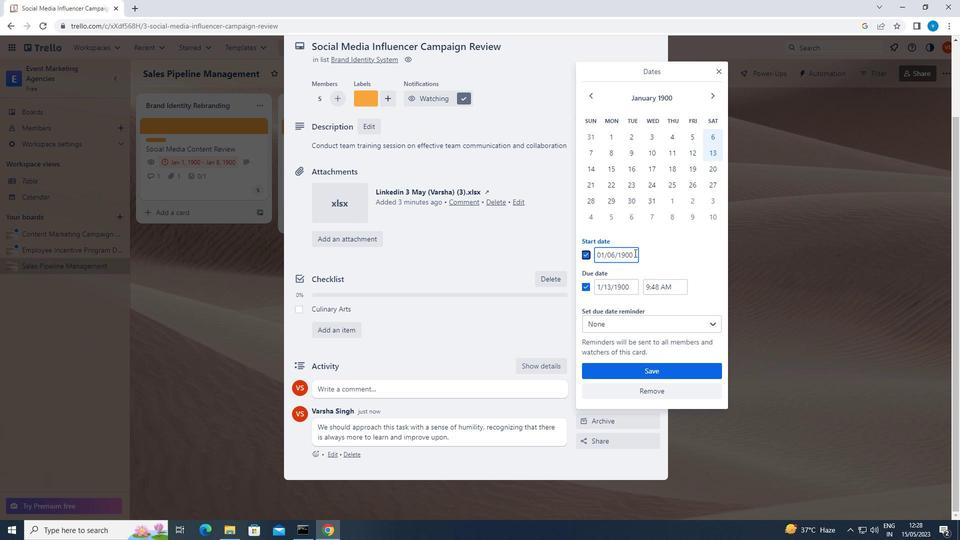 
Action: Mouse pressed left at (634, 253)
Screenshot: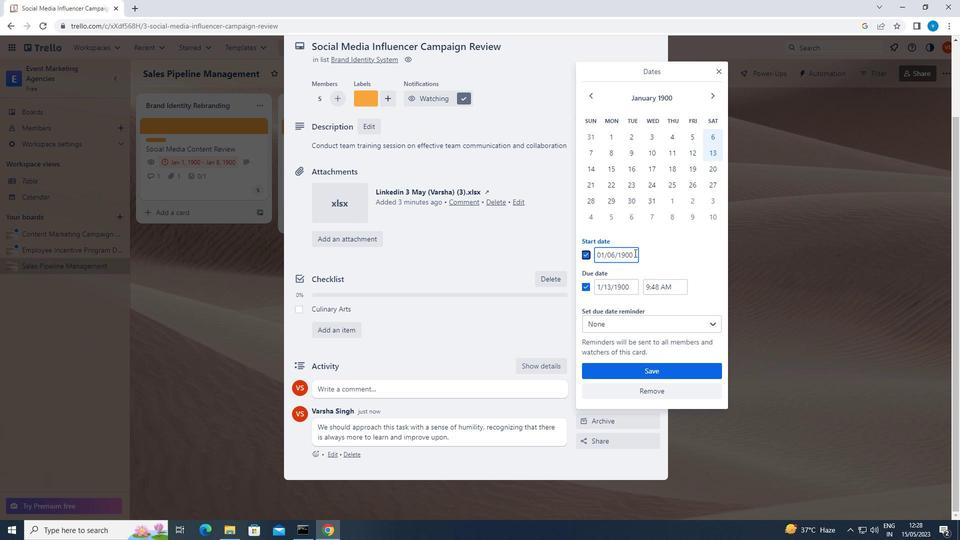 
Action: Mouse moved to (634, 245)
Screenshot: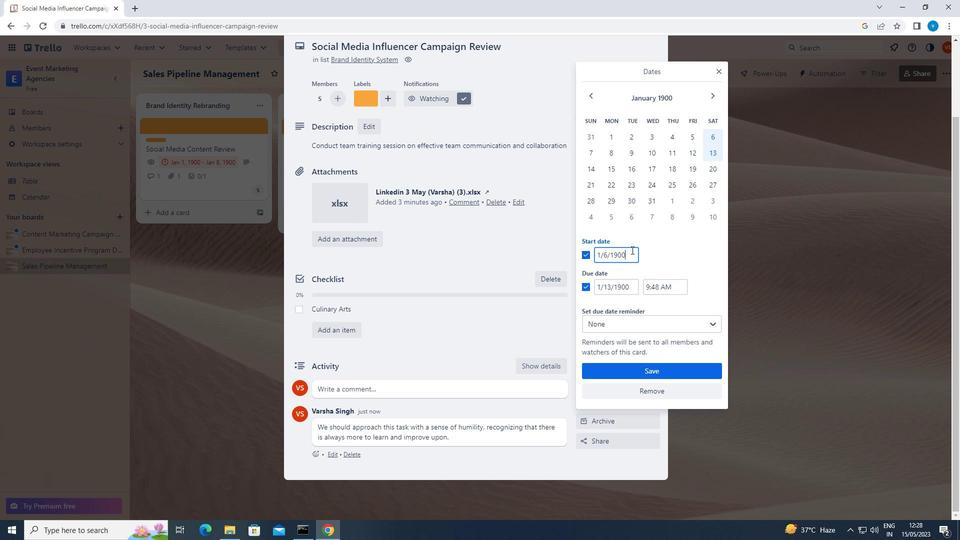 
Action: Key pressed <Key.backspace><Key.backspace><Key.backspace><Key.backspace><Key.backspace><Key.backspace><Key.backspace><Key.backspace><Key.backspace><Key.backspace><Key.backspace><Key.backspace>01/07/1900
Screenshot: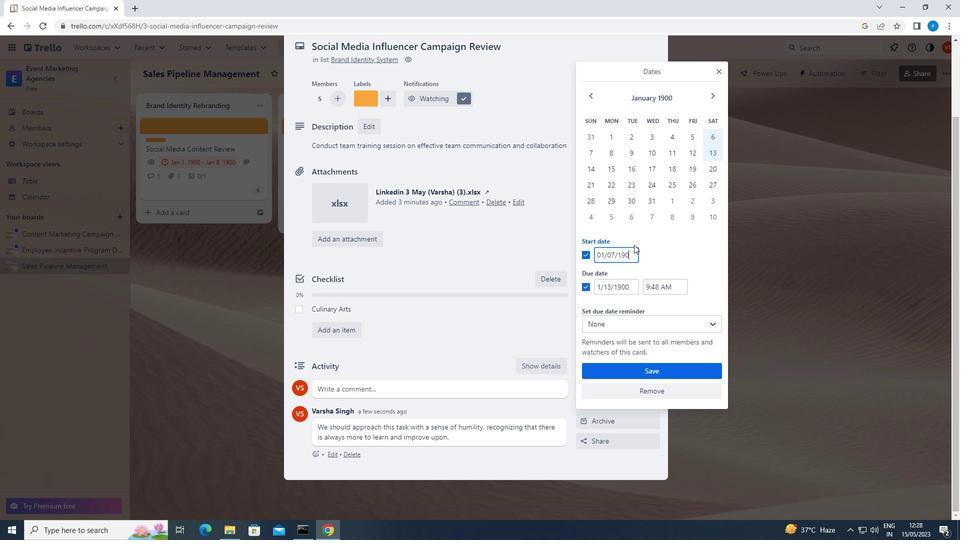 
Action: Mouse moved to (628, 286)
Screenshot: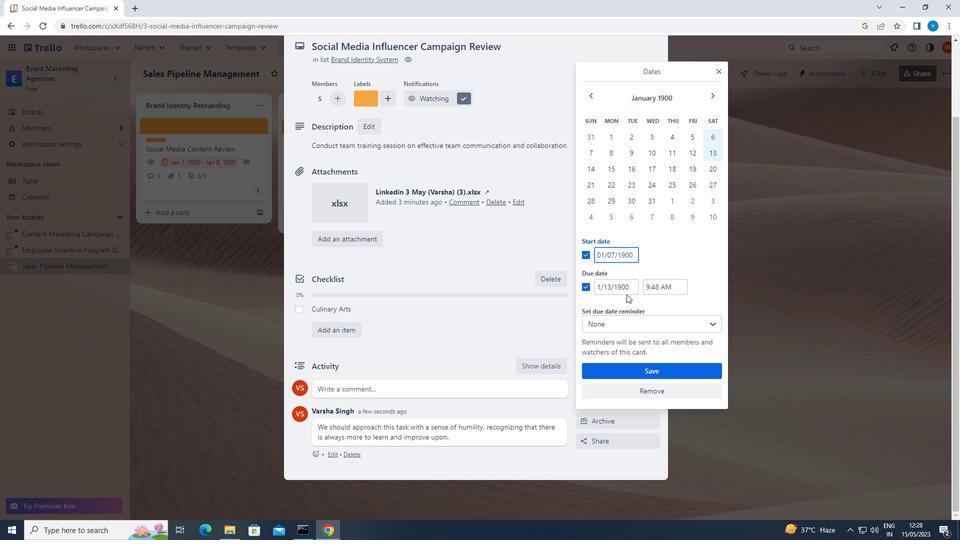 
Action: Mouse pressed left at (628, 286)
Screenshot: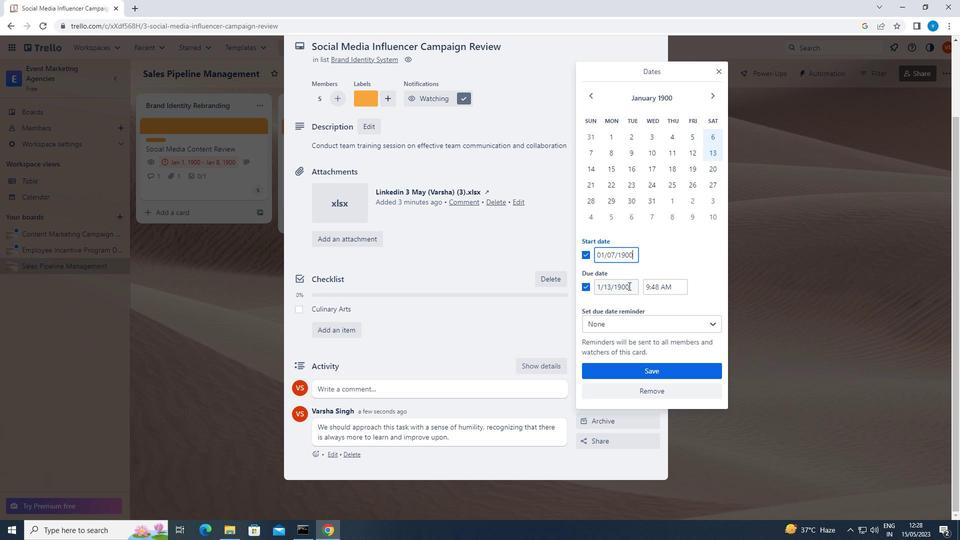 
Action: Key pressed <Key.backspace><Key.backspace><Key.backspace><Key.backspace><Key.backspace><Key.backspace><Key.backspace><Key.backspace><Key.backspace><Key.backspace><Key.backspace><Key.backspace><Key.backspace><Key.backspace><Key.backspace>01/14/1900
Screenshot: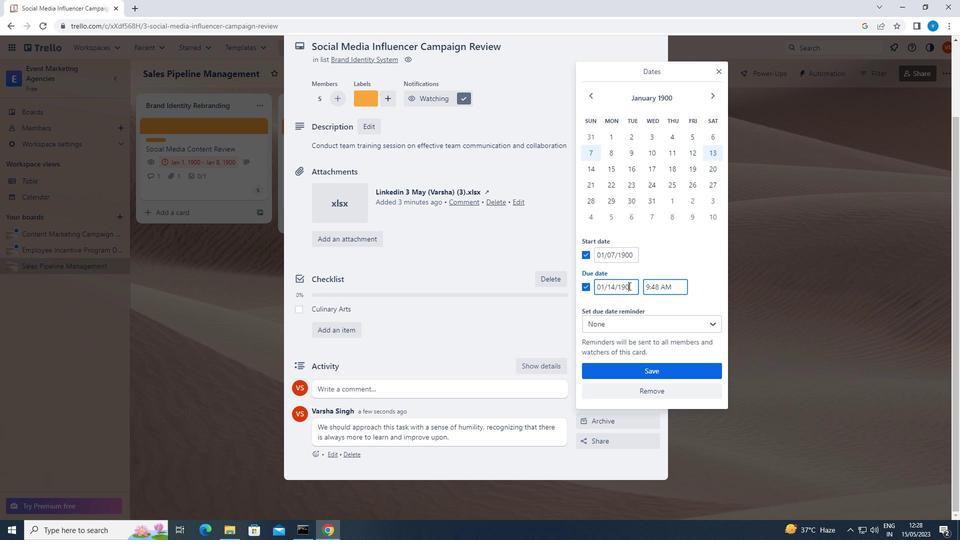 
Action: Mouse moved to (607, 371)
Screenshot: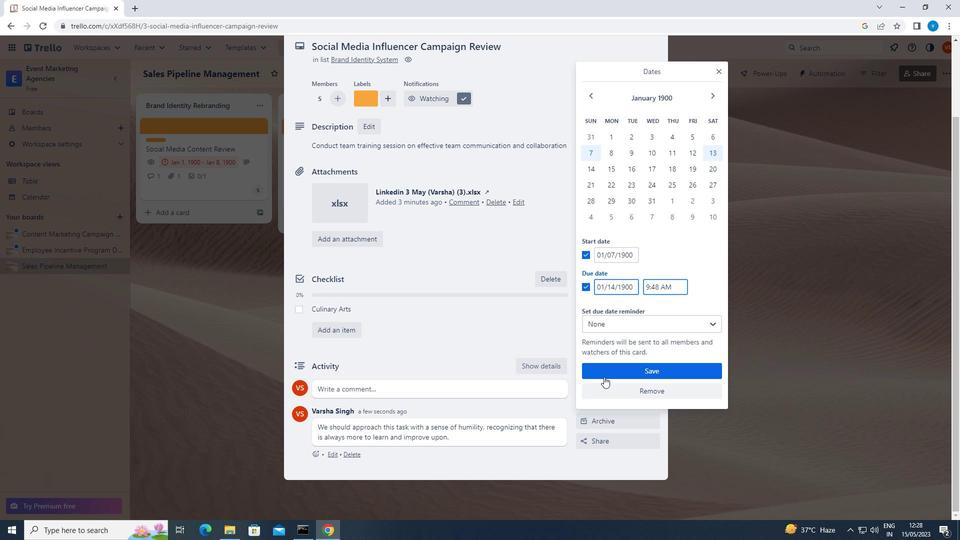 
Action: Mouse pressed left at (607, 371)
Screenshot: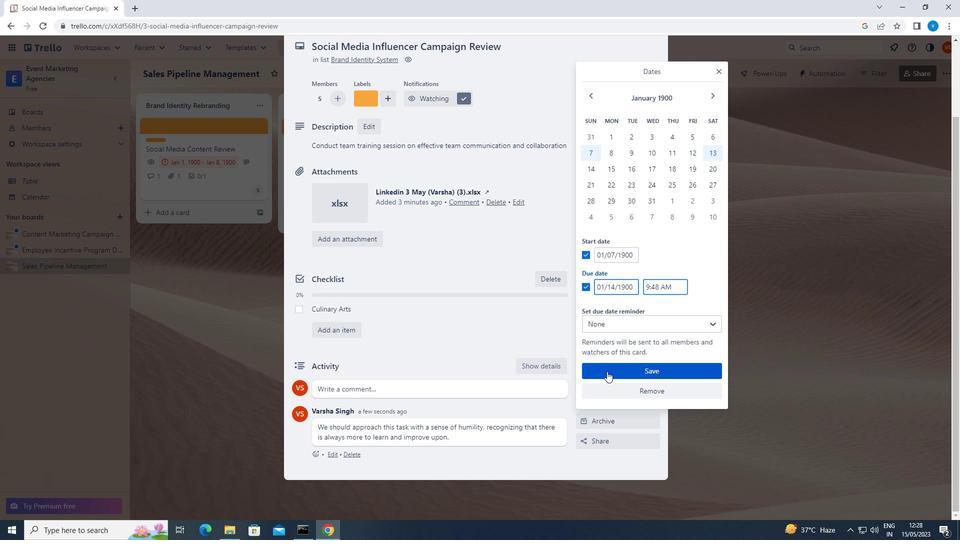 
Action: Mouse moved to (584, 369)
Screenshot: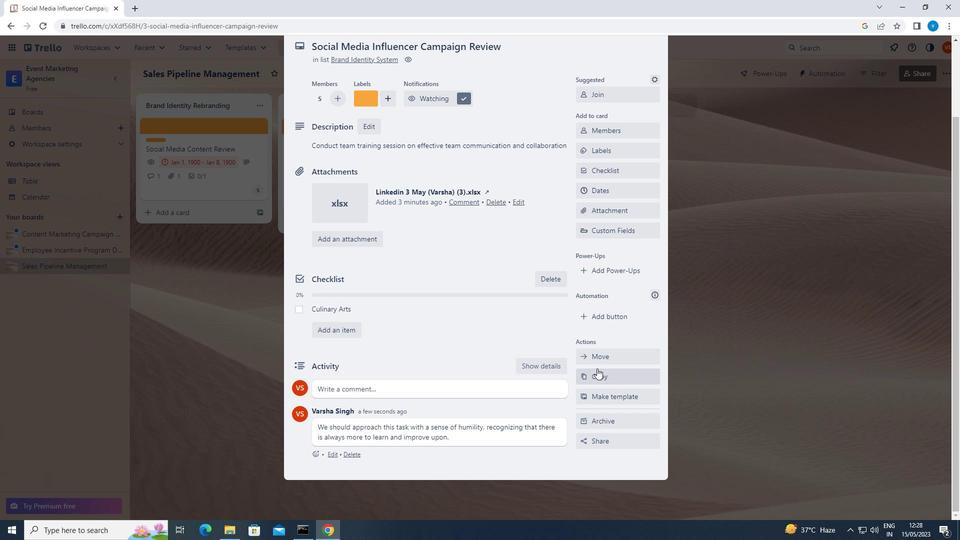 
